 Task: Open Card Non-Functional Requirements Elicitation in Board Employee Engagement Strategies to Workspace Job Analysis and Design and add a team member Softage.4@softage.net, a label Purple, a checklist Database Management, an attachment from your google drive, a color Purple and finally, add a card description 'Develop and launch new customer segmentation strategy for international markets' and a comment 'Let us make sure we have a clear understanding of the timeline and deadlines for this task, ensuring that we can deliver on time.'. Add a start date 'Jan 04, 1900' with a due date 'Jan 11, 1900'
Action: Mouse moved to (37, 250)
Screenshot: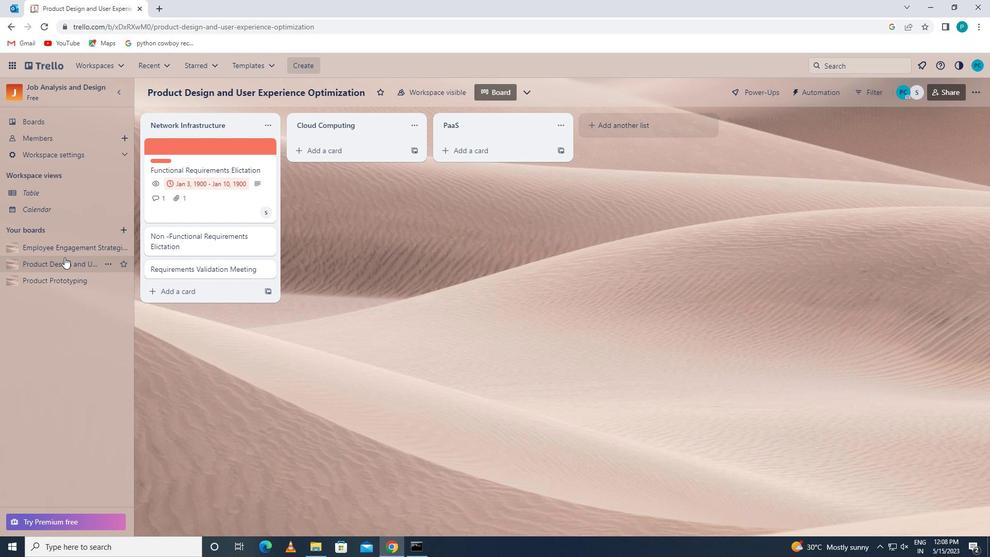 
Action: Mouse pressed left at (37, 250)
Screenshot: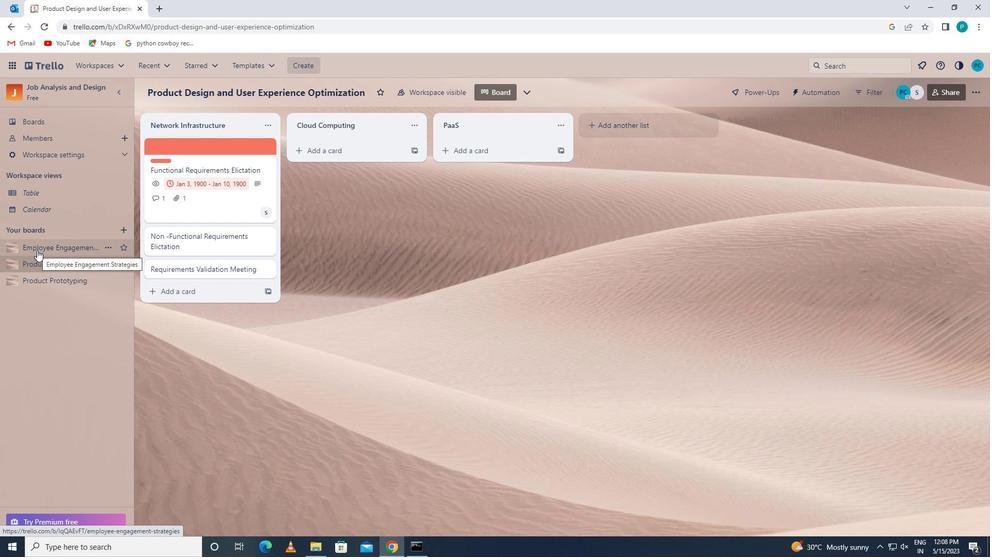 
Action: Mouse moved to (168, 240)
Screenshot: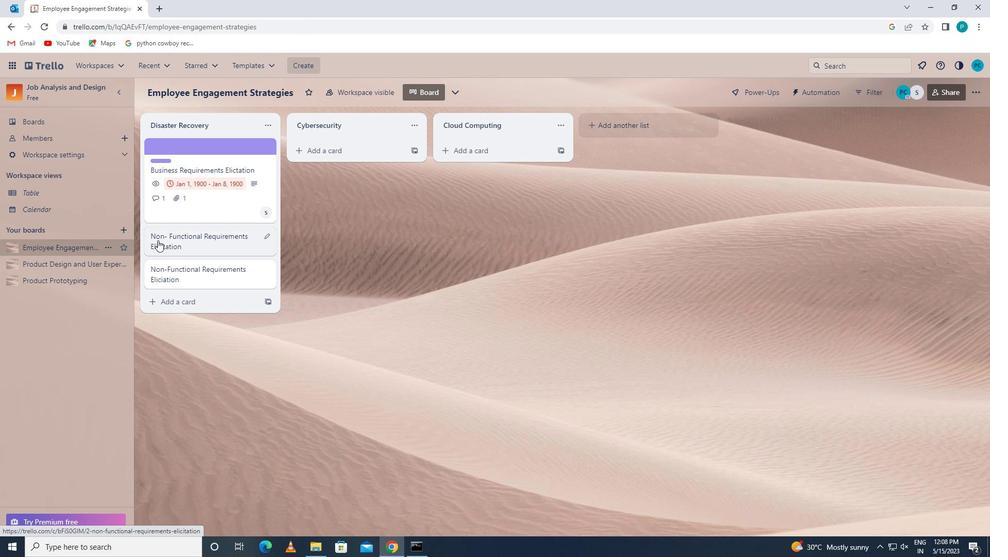 
Action: Mouse pressed left at (168, 240)
Screenshot: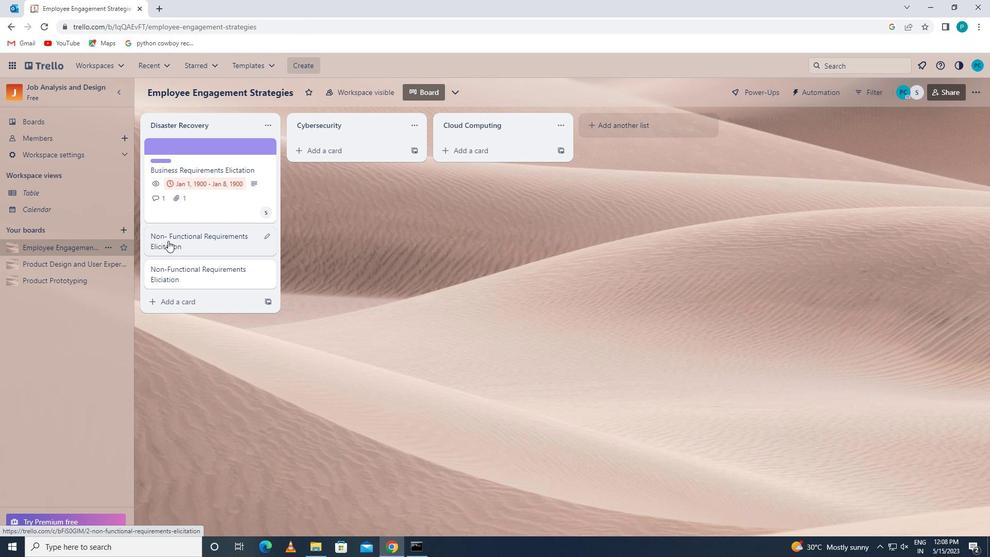 
Action: Mouse moved to (615, 181)
Screenshot: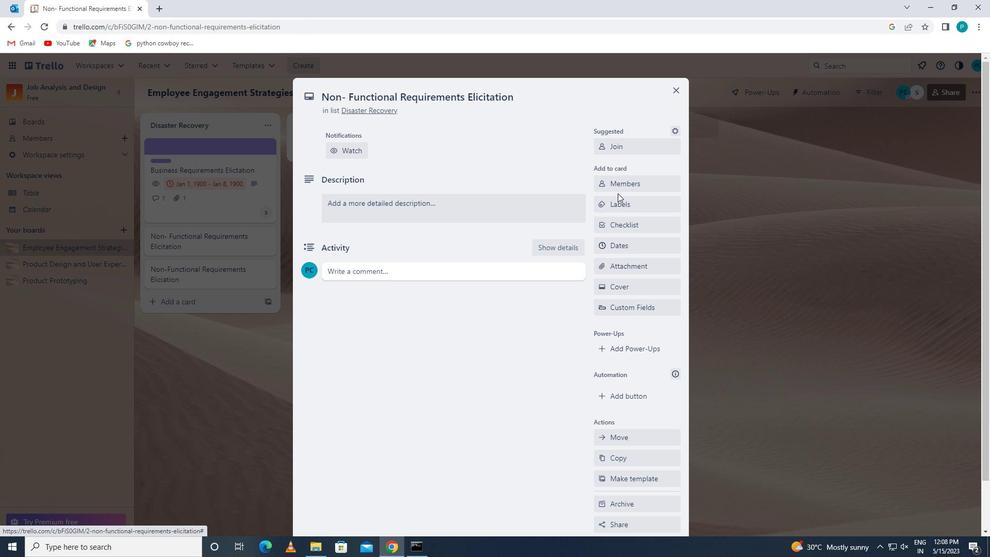 
Action: Mouse pressed left at (615, 181)
Screenshot: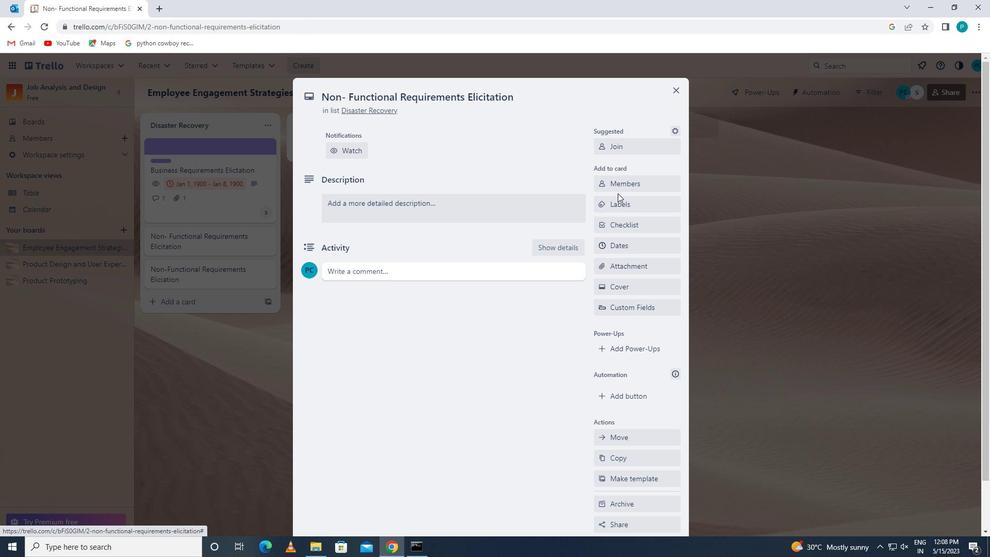 
Action: Key pressed <Key.caps_lock>s<Key.caps_lock>oftage.4
Screenshot: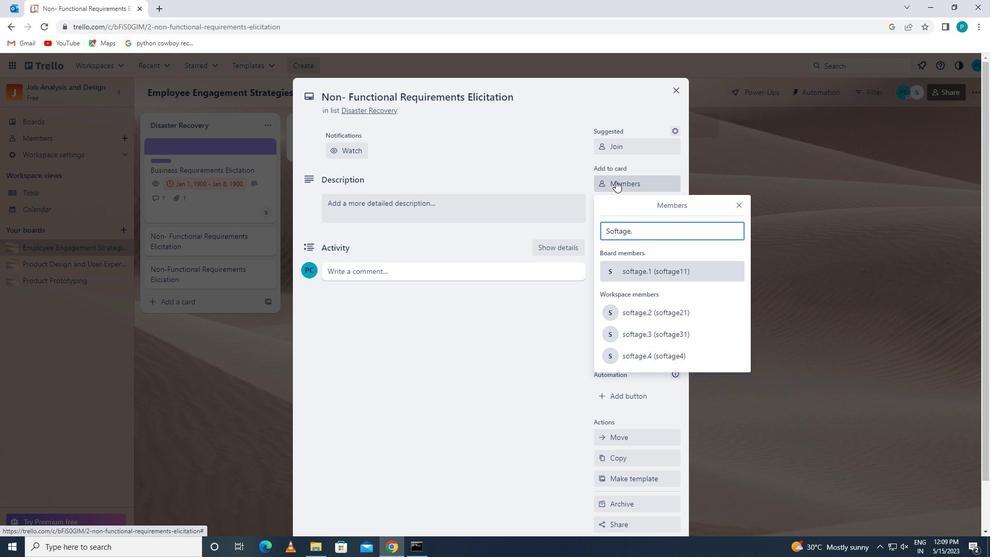 
Action: Mouse moved to (644, 324)
Screenshot: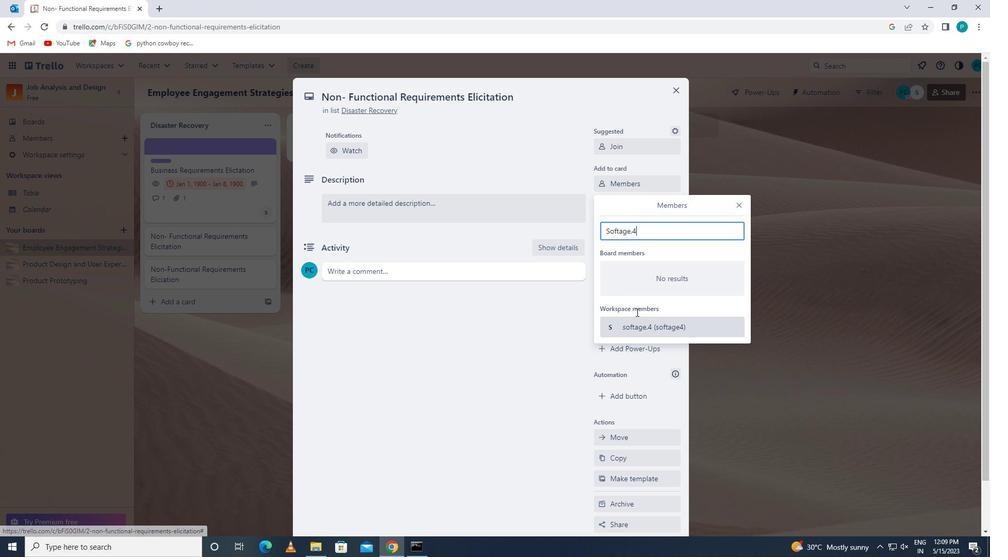 
Action: Mouse pressed left at (644, 324)
Screenshot: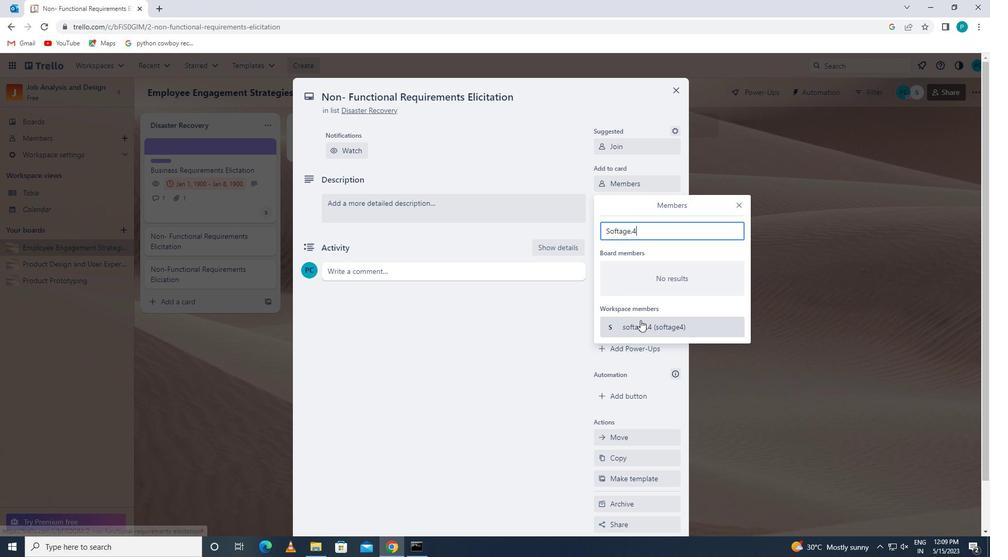 
Action: Mouse moved to (737, 204)
Screenshot: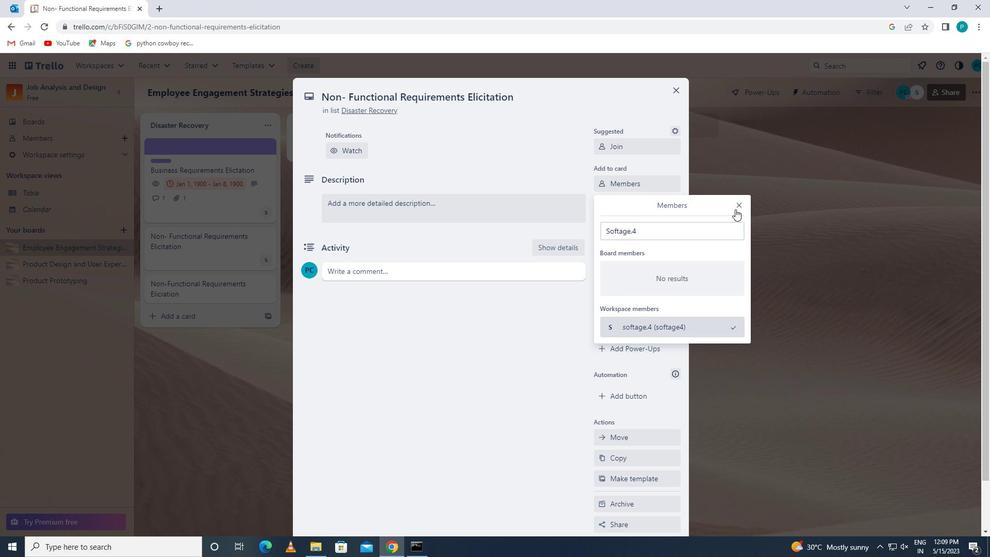 
Action: Mouse pressed left at (737, 204)
Screenshot: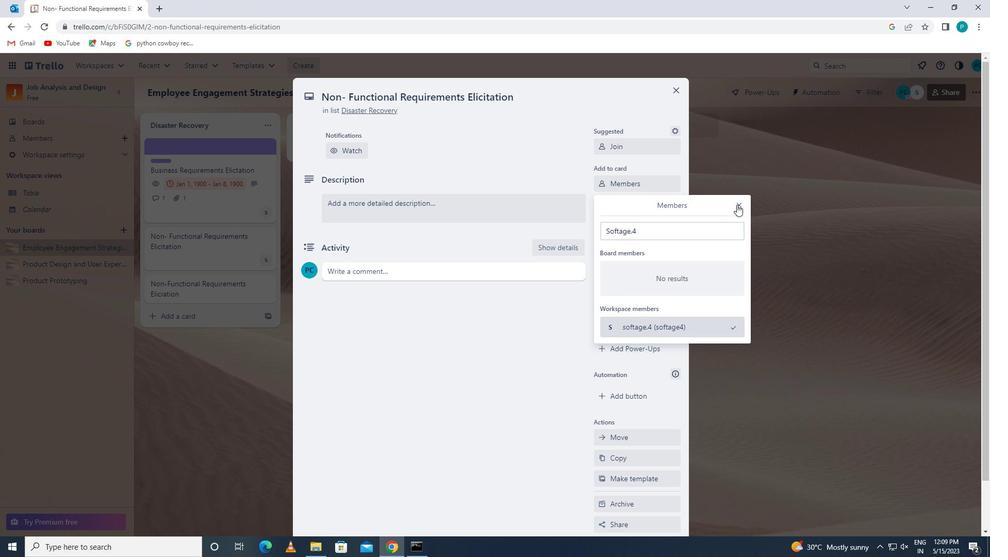 
Action: Mouse moved to (624, 197)
Screenshot: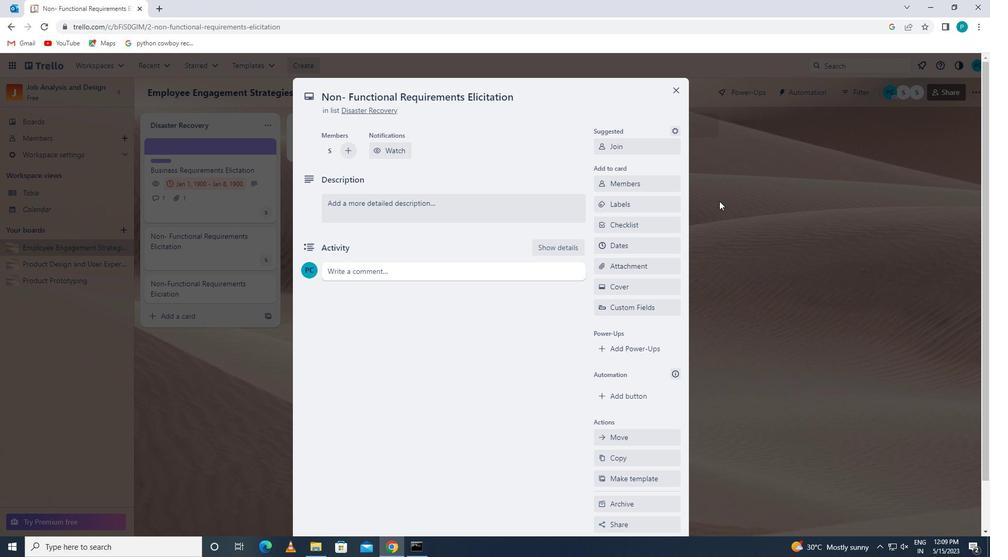 
Action: Mouse pressed left at (624, 197)
Screenshot: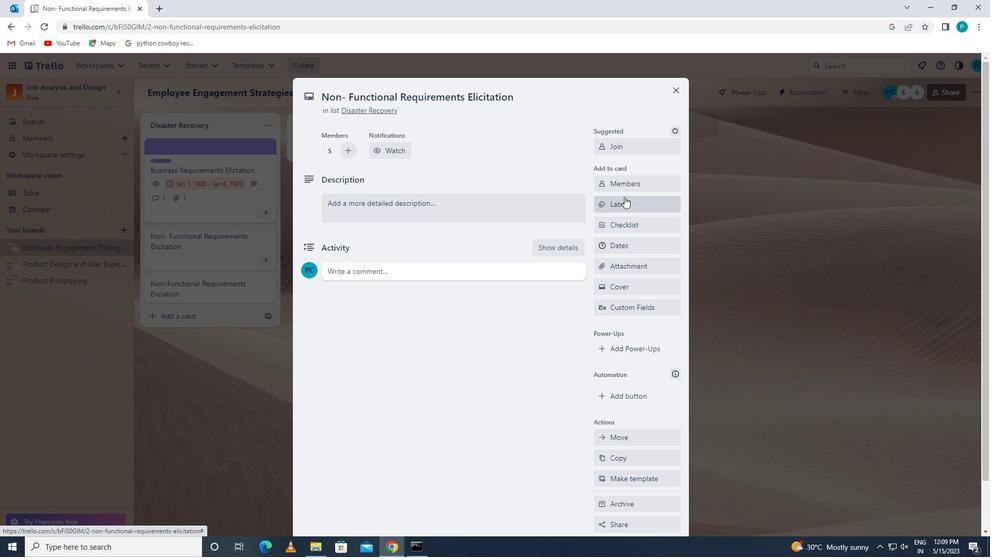 
Action: Mouse moved to (636, 403)
Screenshot: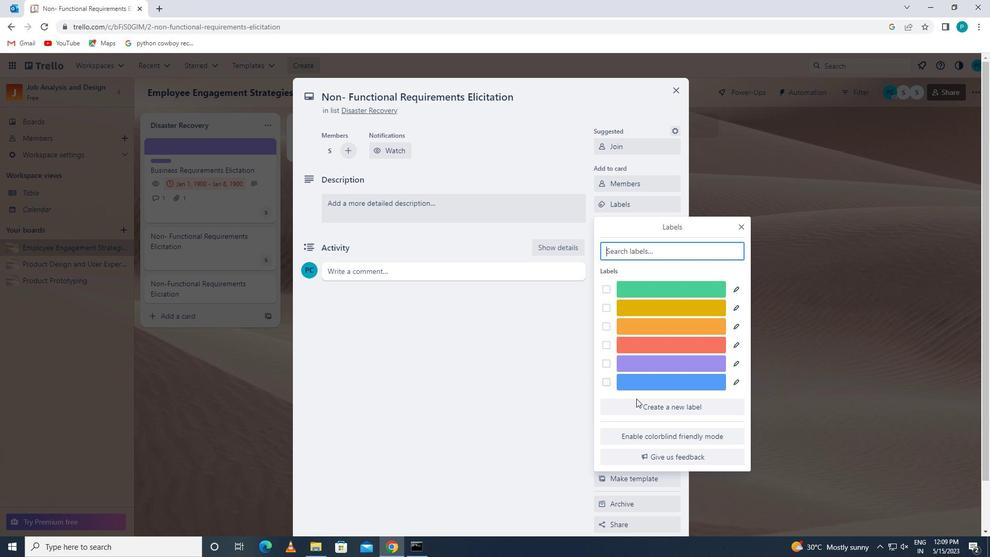 
Action: Mouse pressed left at (636, 403)
Screenshot: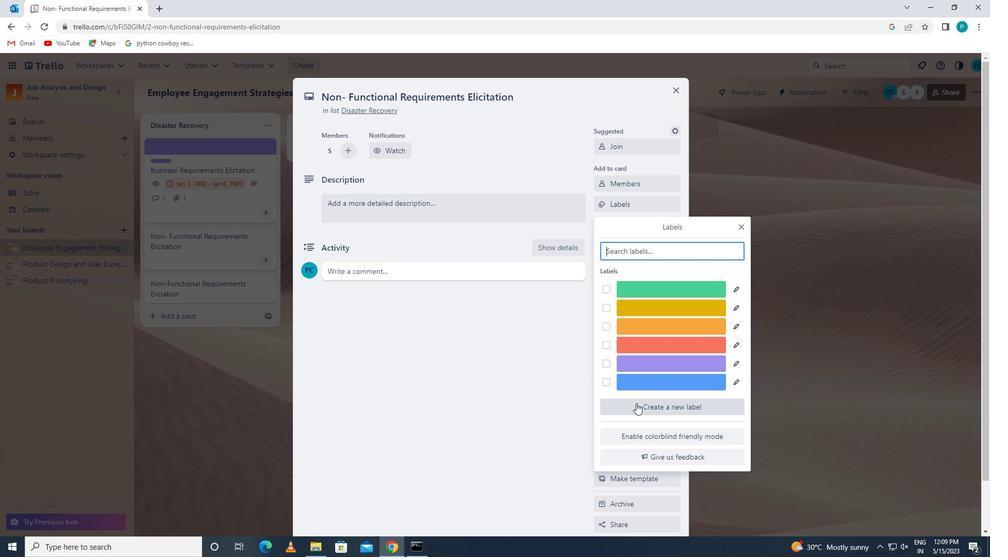 
Action: Mouse moved to (724, 378)
Screenshot: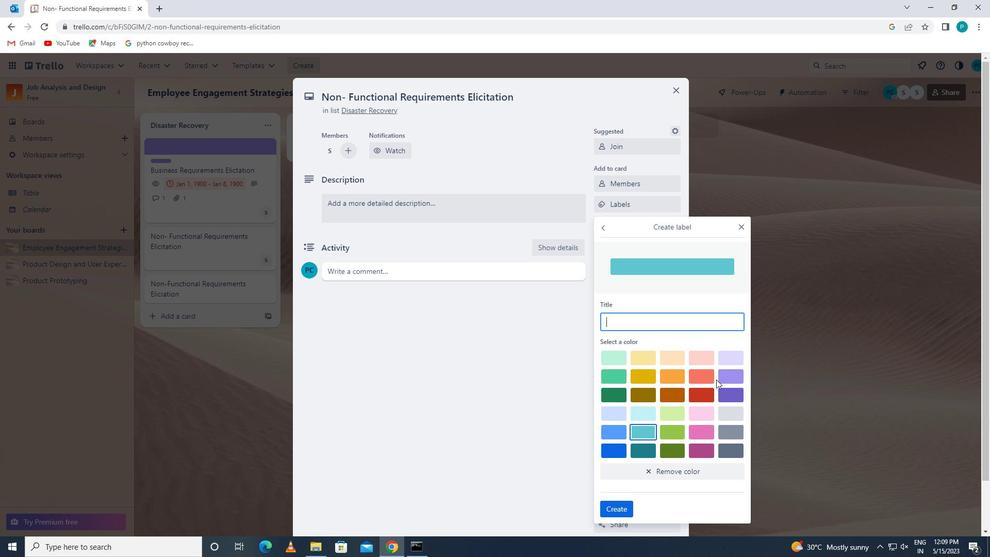
Action: Mouse pressed left at (724, 378)
Screenshot: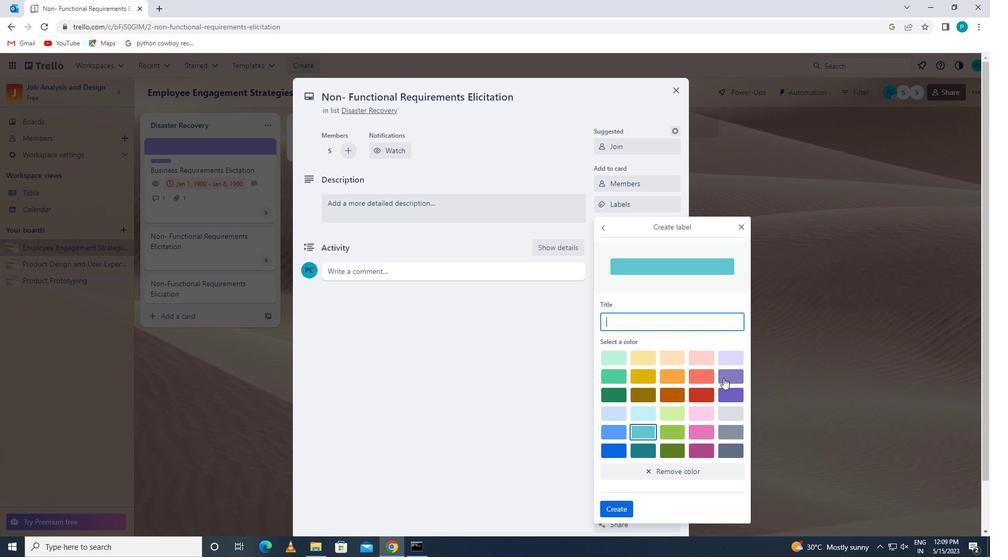 
Action: Mouse moved to (620, 510)
Screenshot: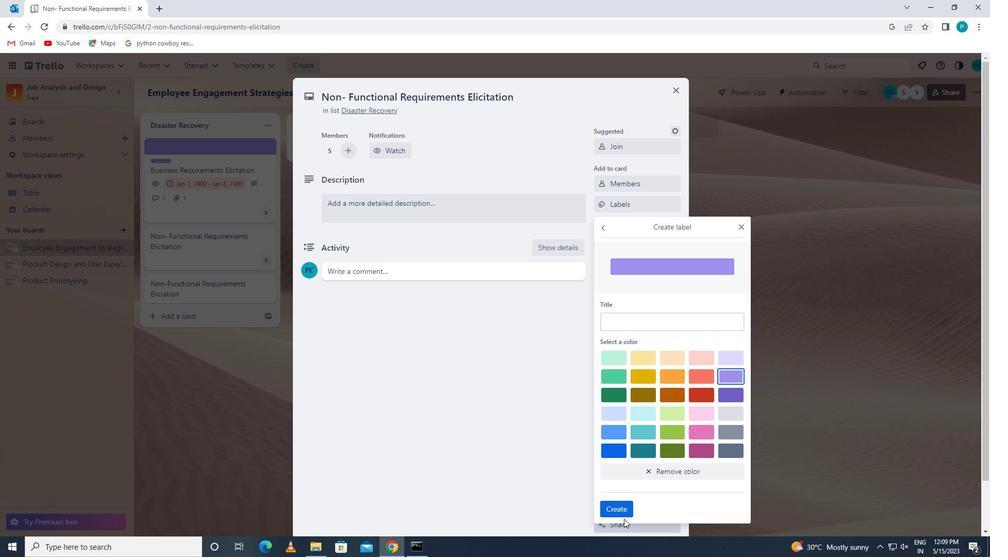 
Action: Mouse pressed left at (620, 510)
Screenshot: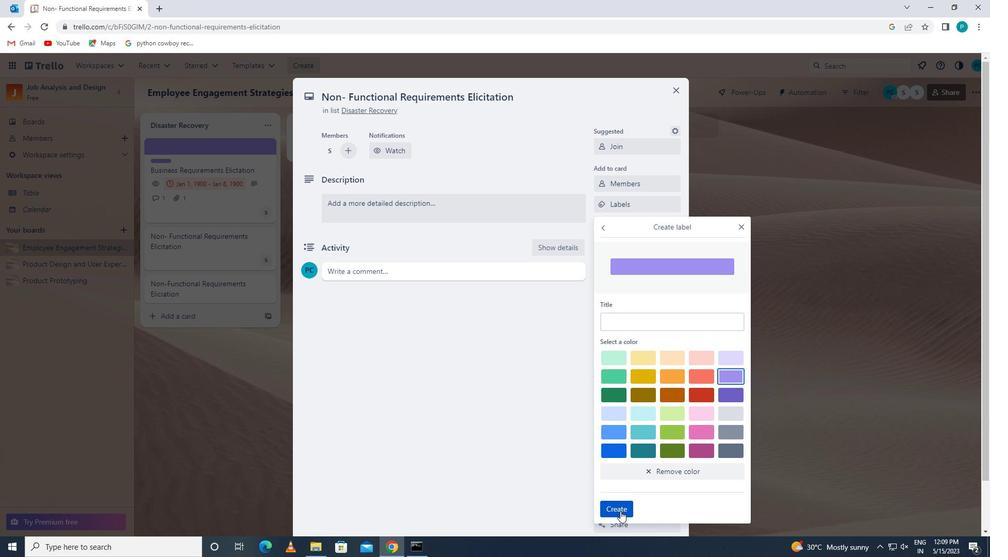 
Action: Mouse moved to (742, 225)
Screenshot: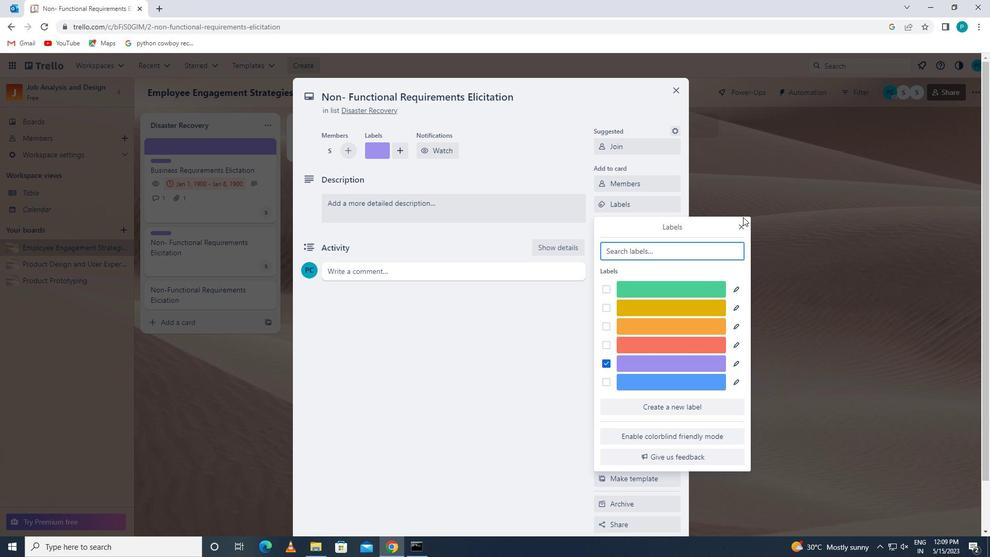 
Action: Mouse pressed left at (742, 225)
Screenshot: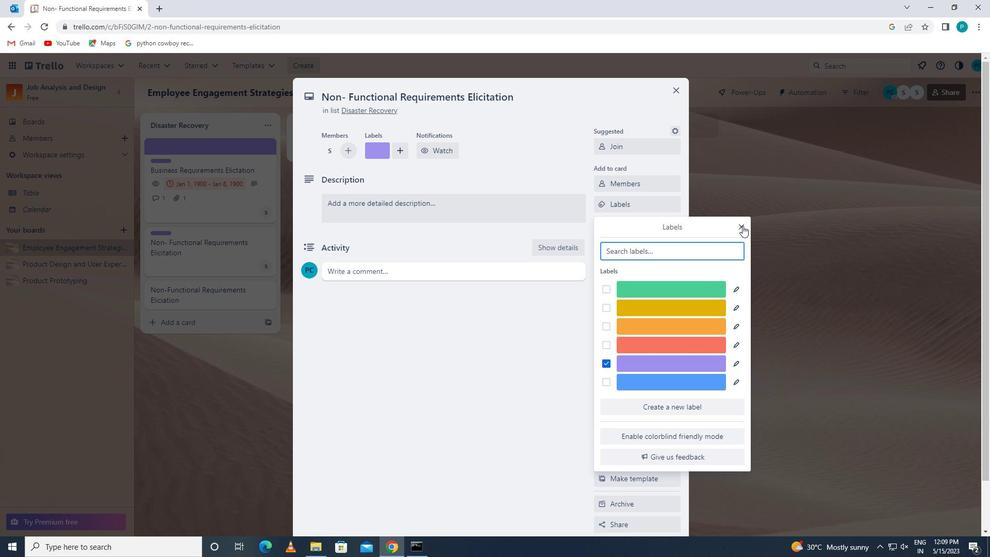 
Action: Mouse moved to (659, 221)
Screenshot: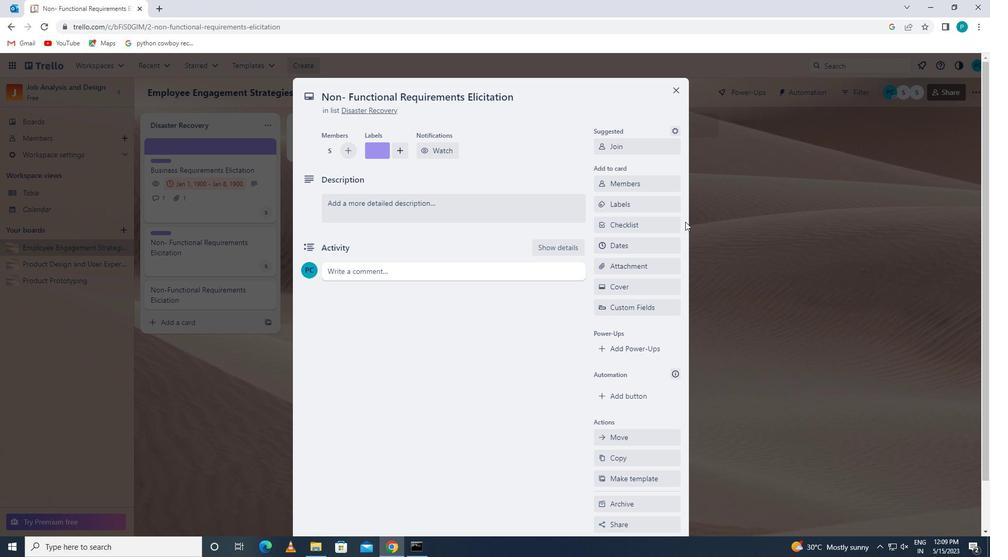 
Action: Mouse pressed left at (659, 221)
Screenshot: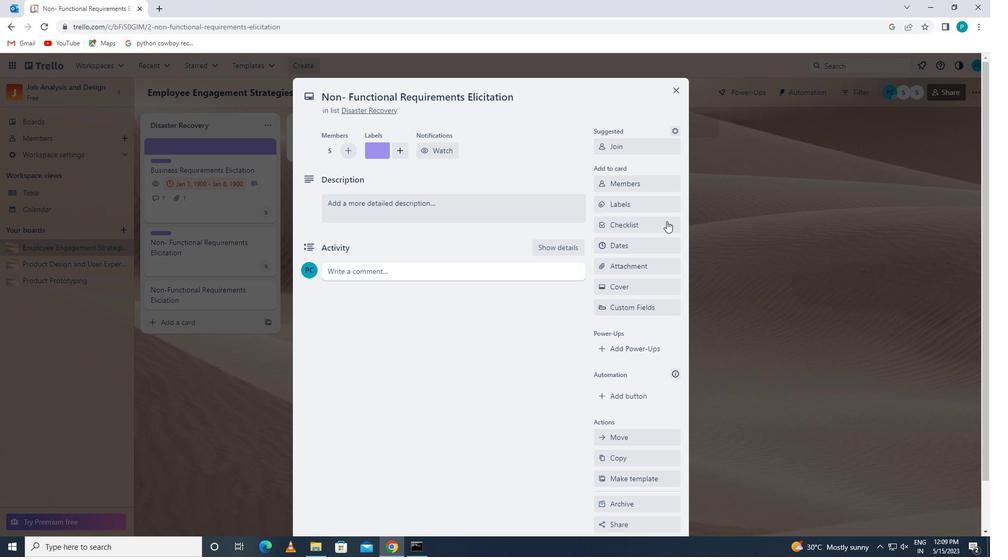 
Action: Key pressed <Key.caps_lock>v<Key.backspace>d<Key.caps_lock>atabase<Key.space><Key.caps_lock>m<Key.caps_lock>an
Screenshot: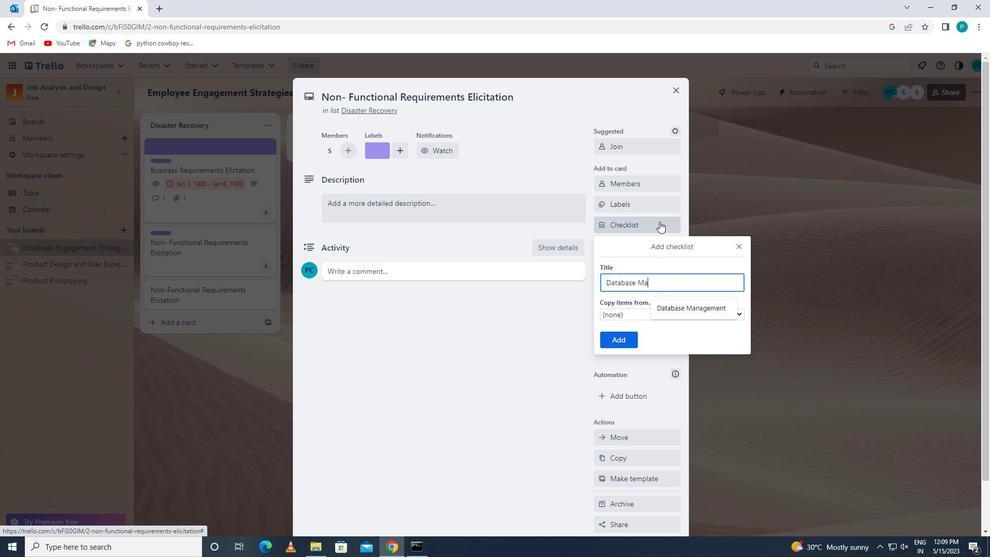 
Action: Mouse moved to (669, 309)
Screenshot: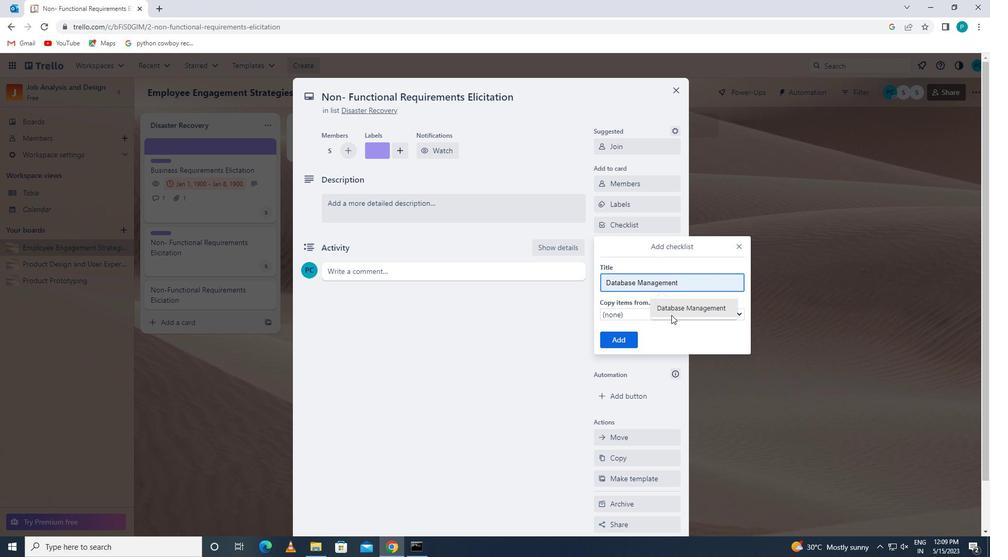 
Action: Mouse pressed left at (669, 309)
Screenshot: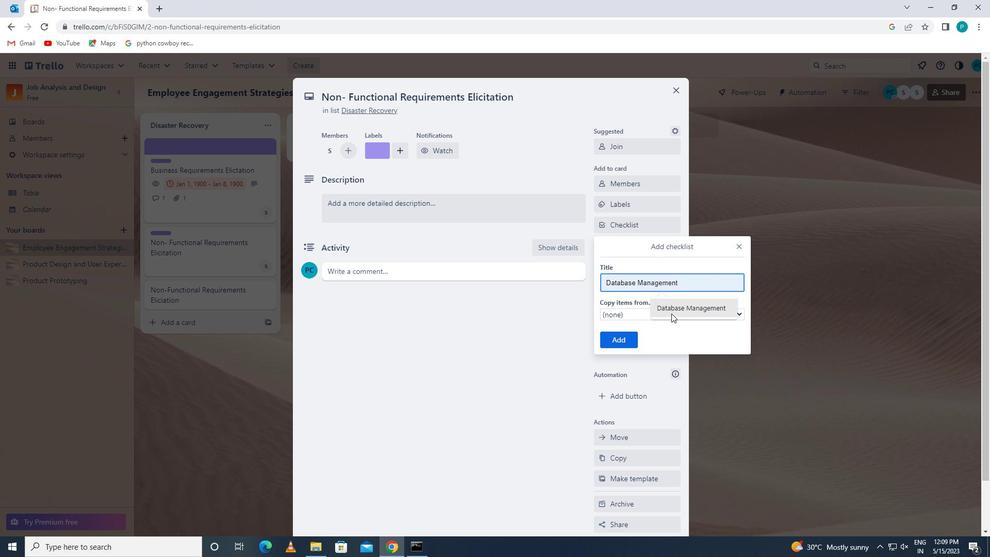 
Action: Mouse moved to (624, 337)
Screenshot: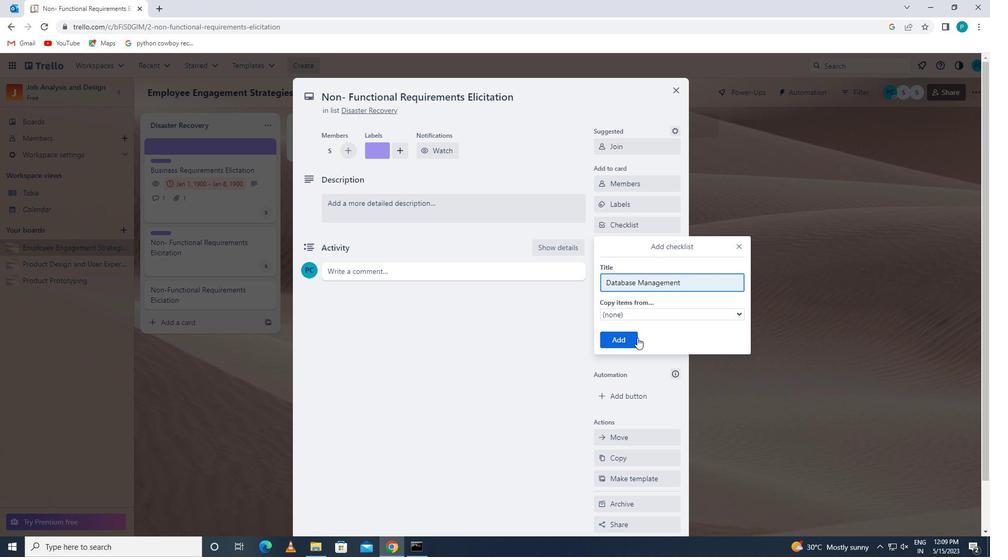 
Action: Mouse pressed left at (624, 337)
Screenshot: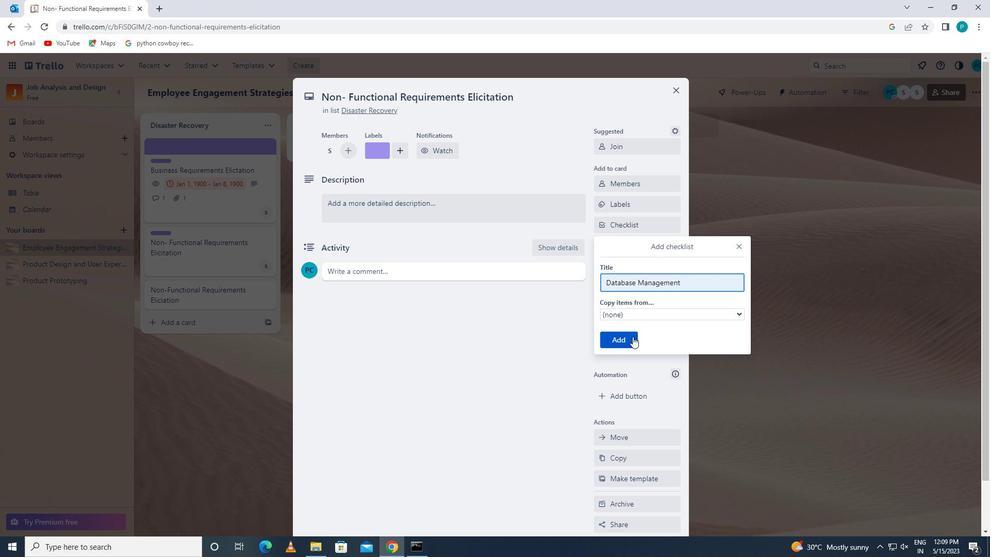 
Action: Mouse moved to (617, 272)
Screenshot: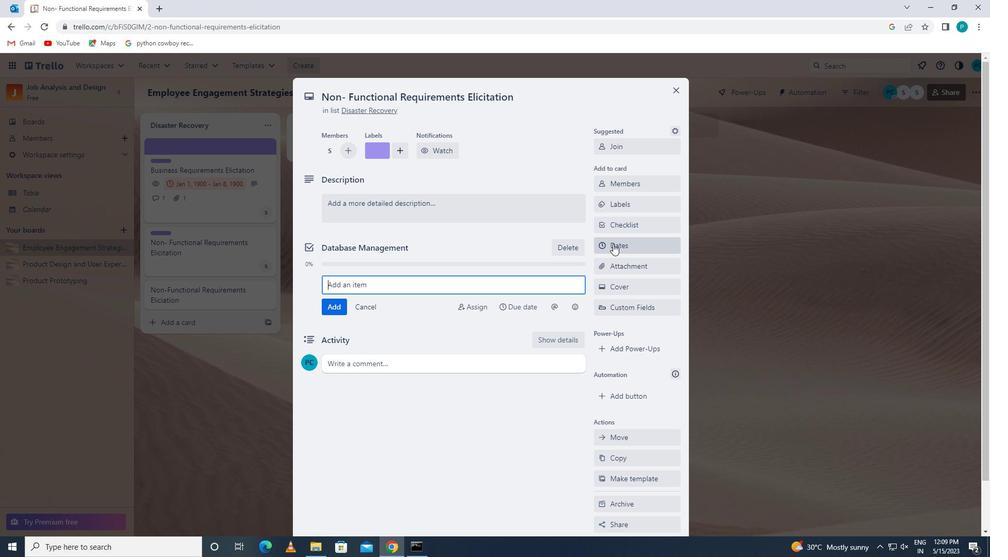 
Action: Mouse pressed left at (617, 272)
Screenshot: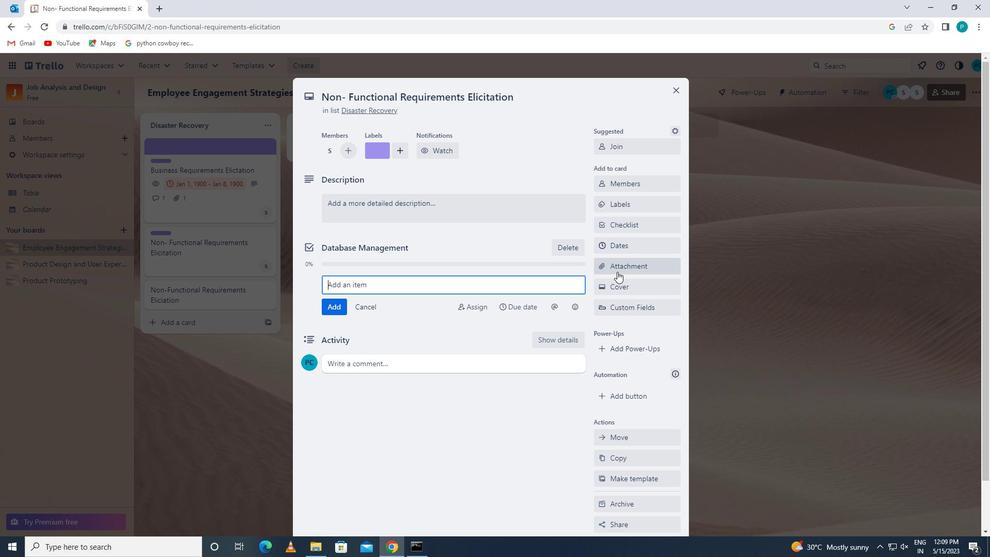 
Action: Mouse moved to (631, 341)
Screenshot: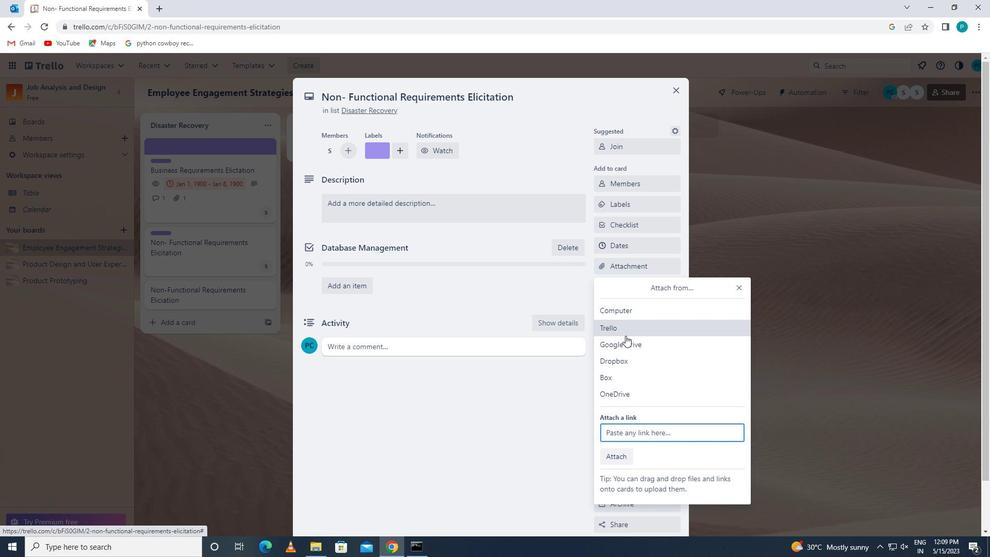 
Action: Mouse pressed left at (631, 341)
Screenshot: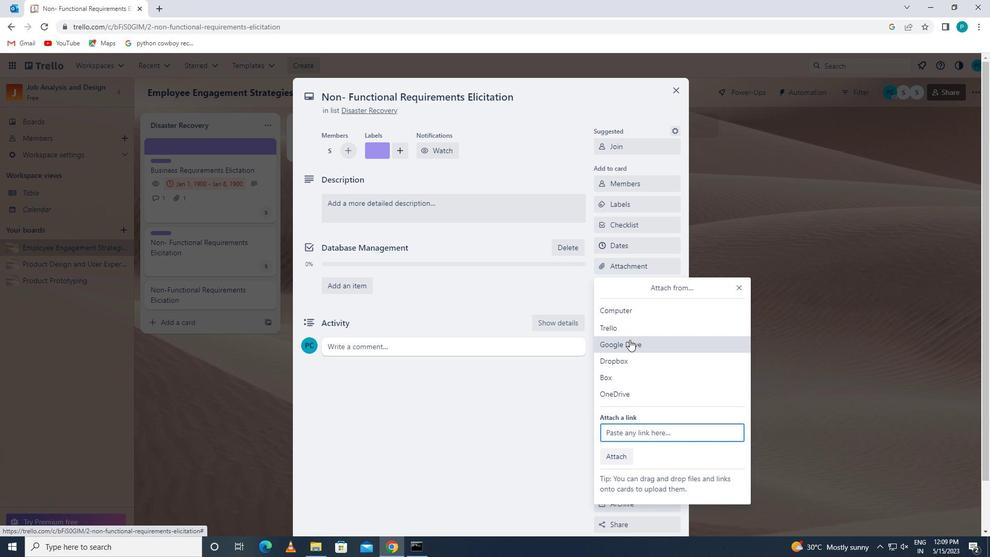 
Action: Mouse moved to (299, 288)
Screenshot: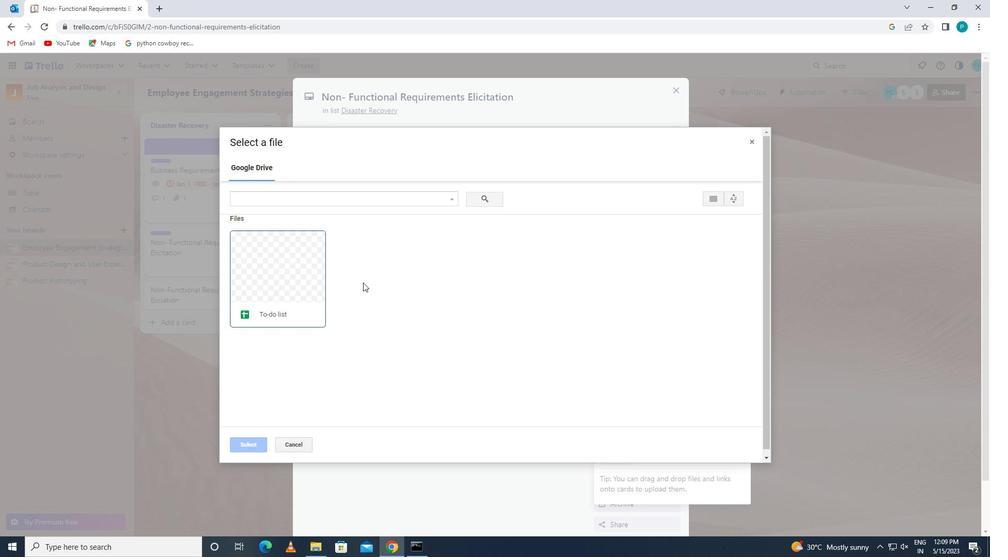 
Action: Mouse pressed left at (299, 288)
Screenshot: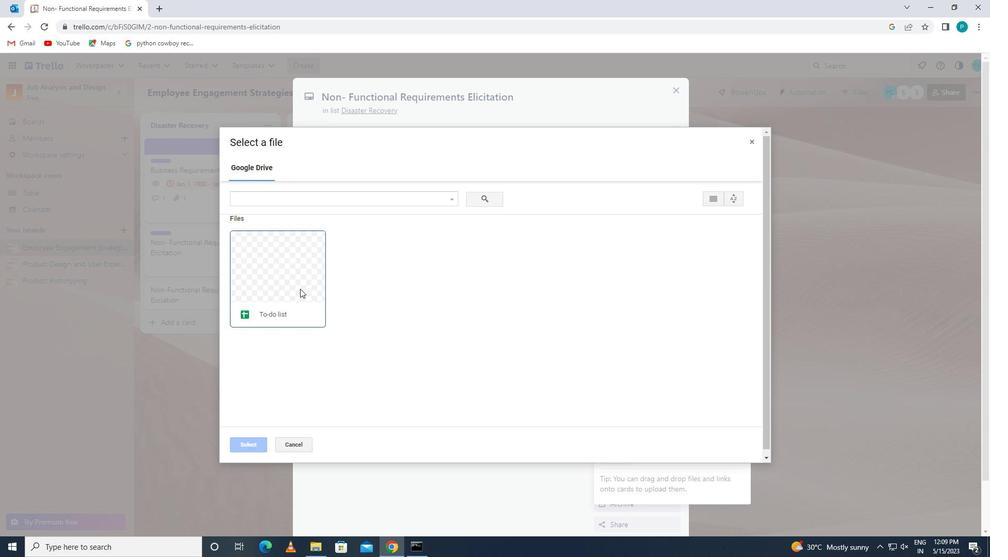 
Action: Mouse moved to (257, 442)
Screenshot: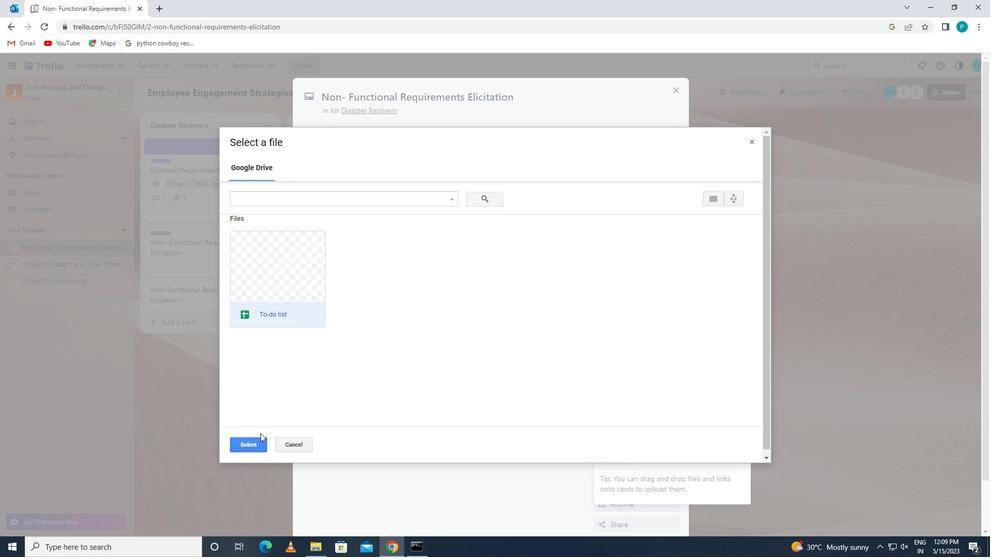 
Action: Mouse pressed left at (257, 442)
Screenshot: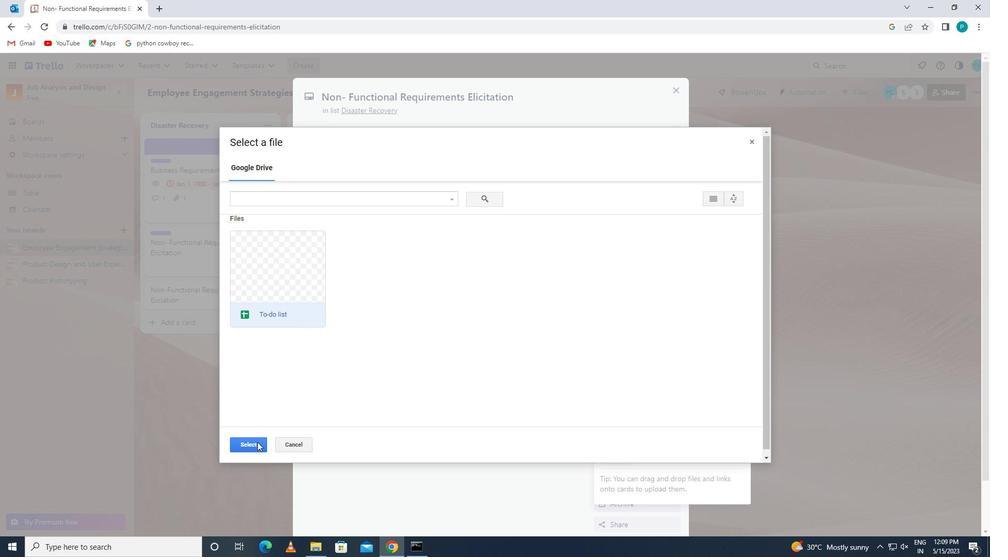 
Action: Mouse moved to (605, 283)
Screenshot: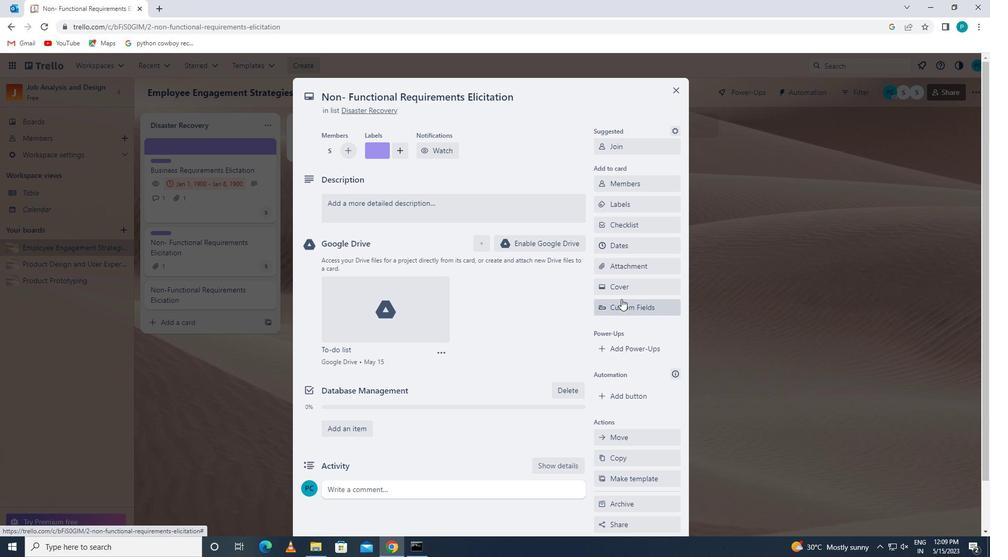 
Action: Mouse pressed left at (605, 283)
Screenshot: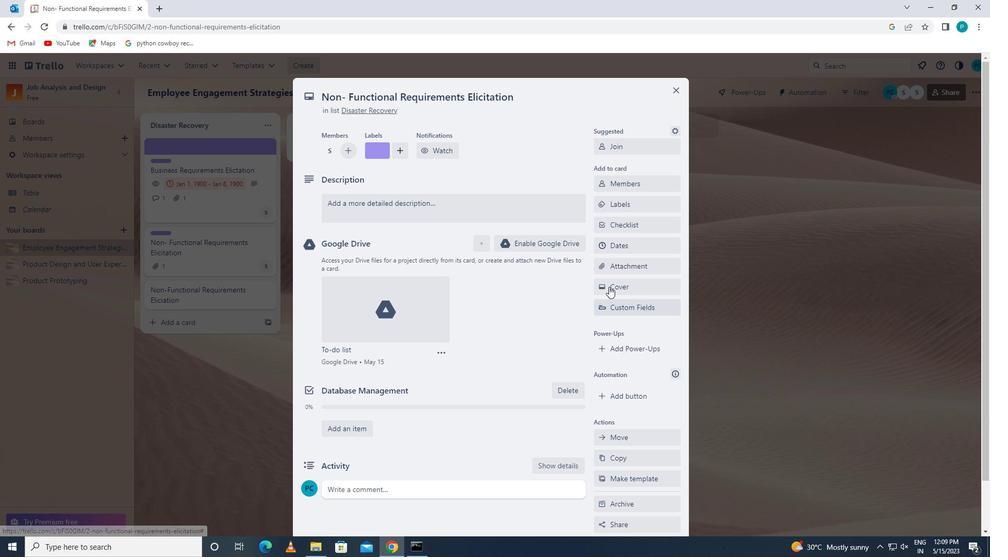 
Action: Mouse moved to (725, 327)
Screenshot: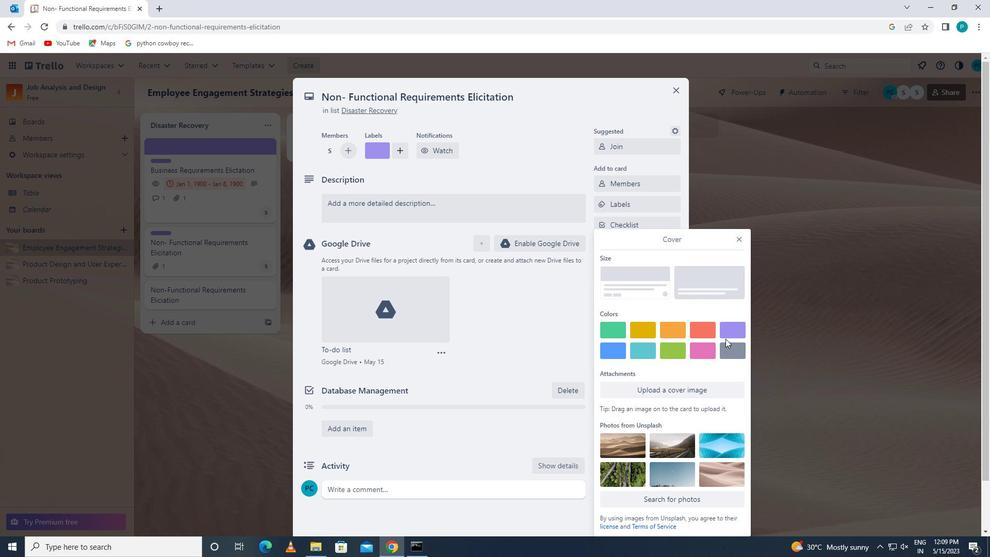 
Action: Mouse pressed left at (725, 327)
Screenshot: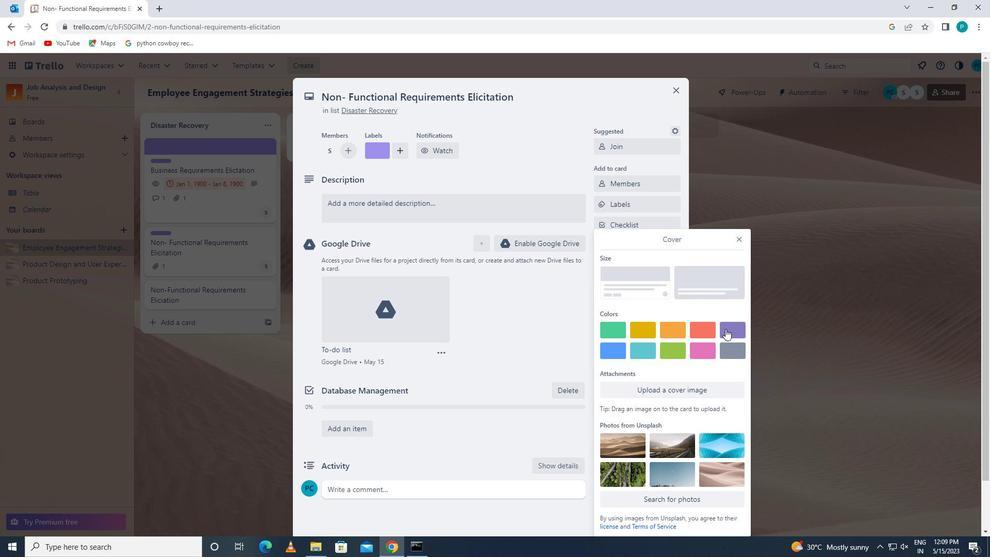 
Action: Mouse moved to (737, 216)
Screenshot: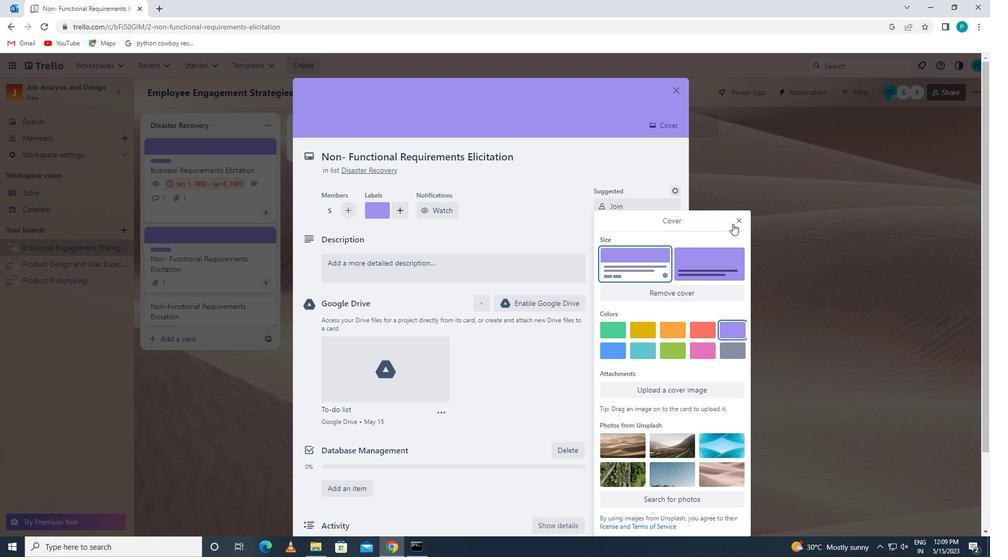 
Action: Mouse pressed left at (737, 216)
Screenshot: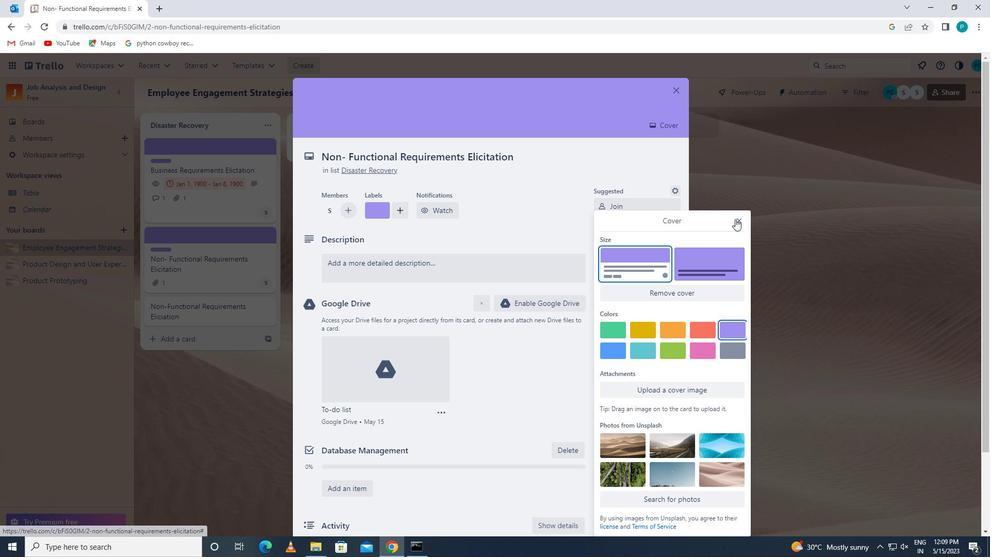 
Action: Mouse moved to (440, 269)
Screenshot: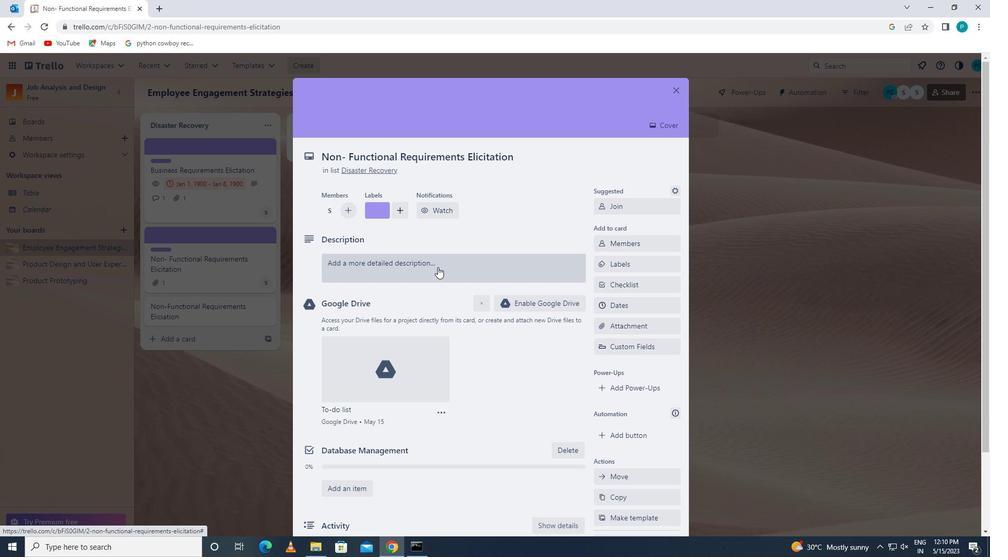 
Action: Mouse pressed left at (440, 269)
Screenshot: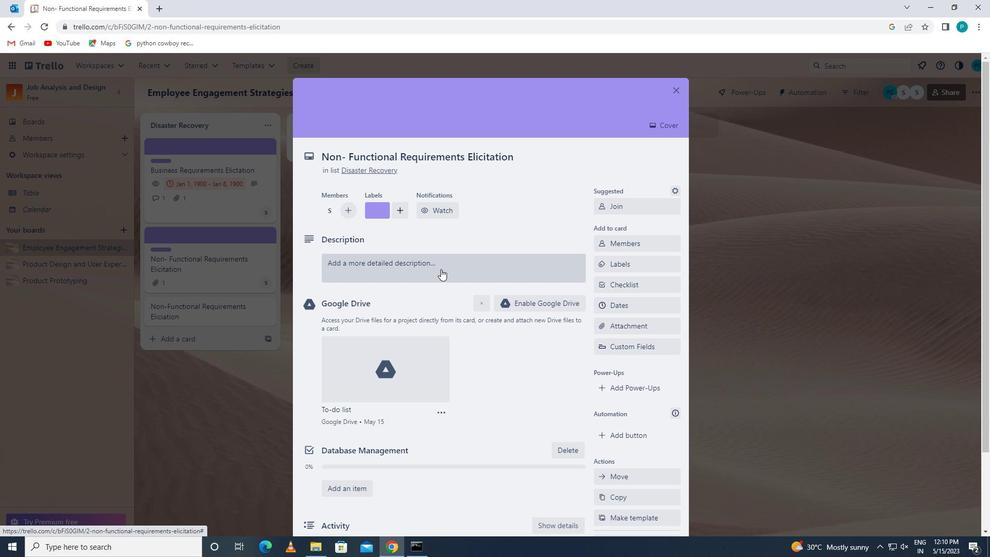 
Action: Key pressed <Key.caps_lock>d<Key.caps_lock>evelop<Key.space>and<Key.space>launch<Key.space>new<Key.space>x<Key.backspace>customer<Key.space>segmentation<Key.space>strategy<Key.space>for<Key.space>international<Key.space>markets
Screenshot: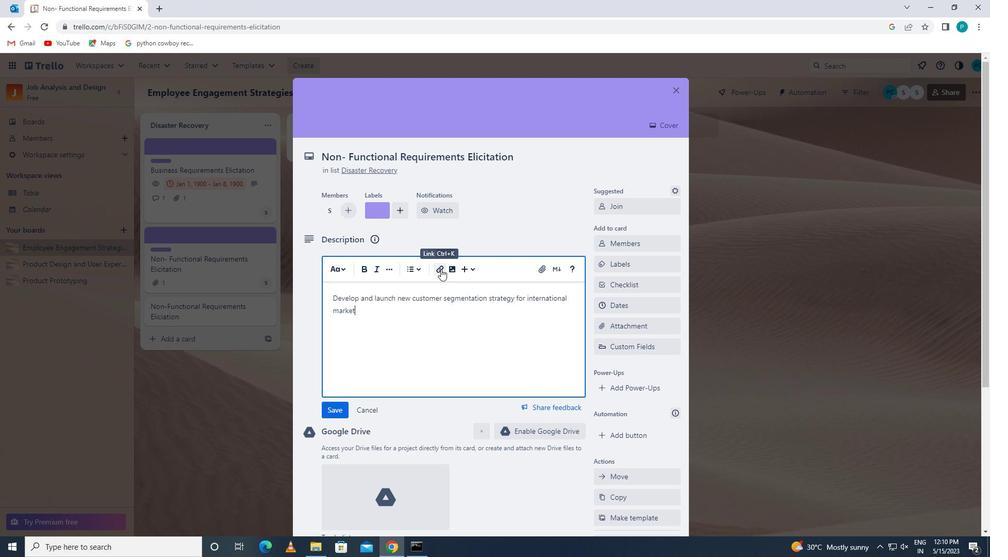 
Action: Mouse moved to (325, 404)
Screenshot: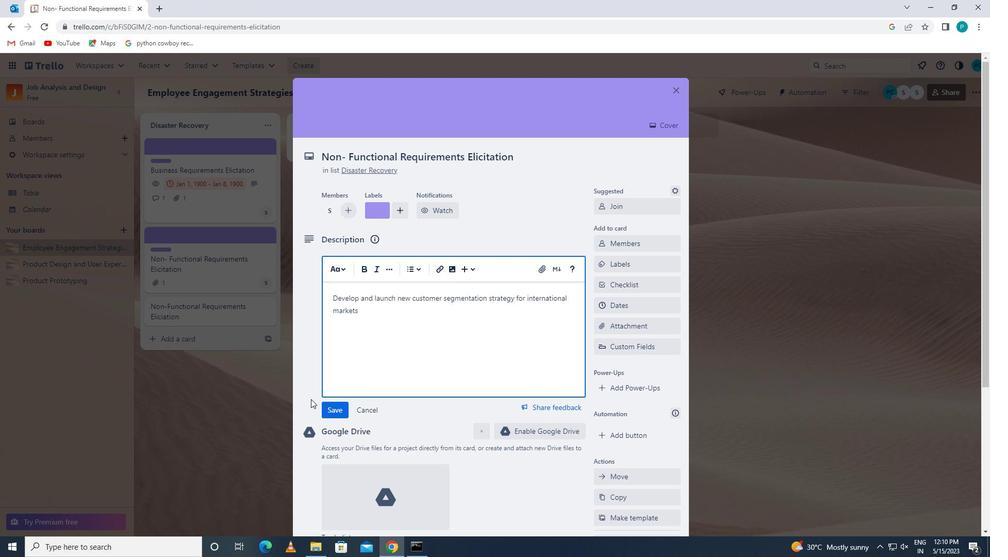 
Action: Mouse pressed left at (325, 404)
Screenshot: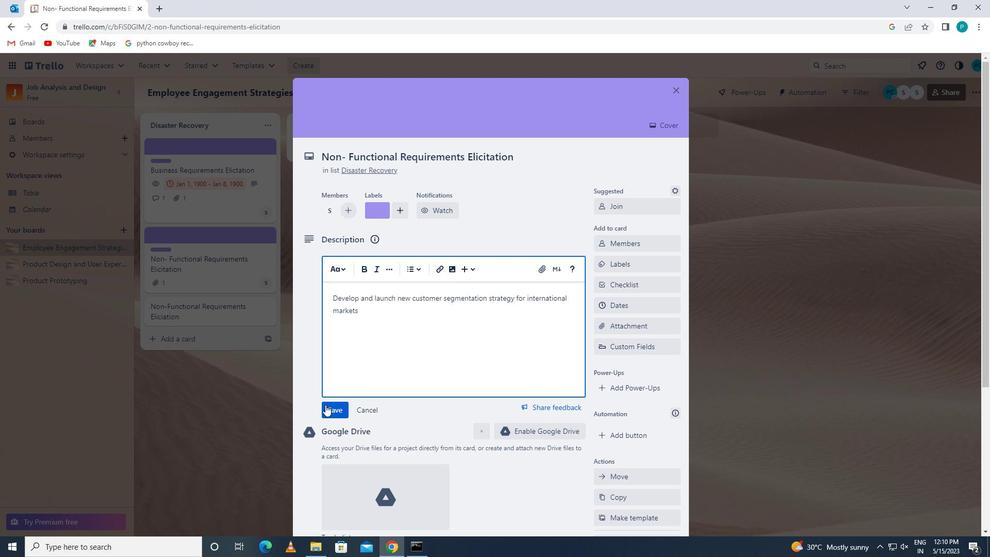 
Action: Mouse moved to (356, 429)
Screenshot: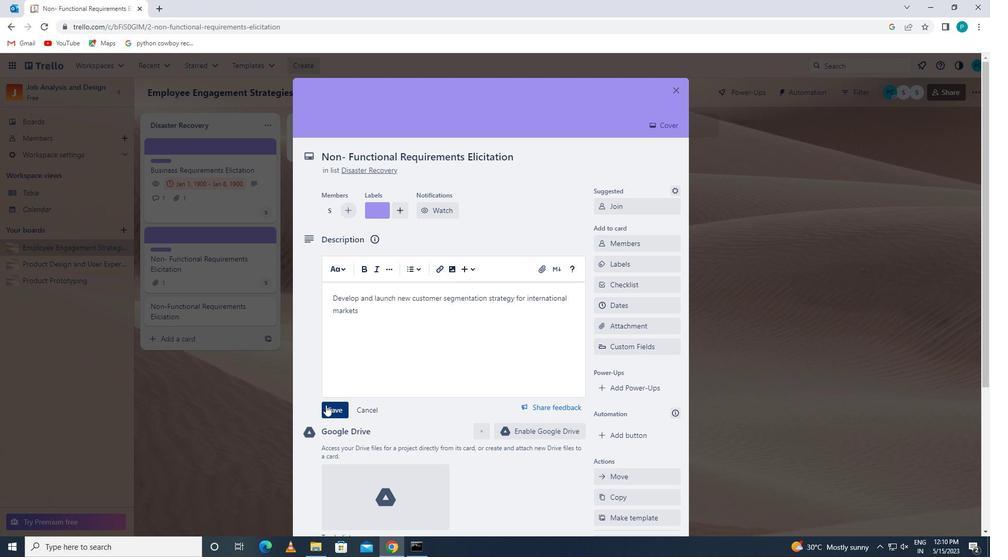 
Action: Mouse scrolled (356, 429) with delta (0, 0)
Screenshot: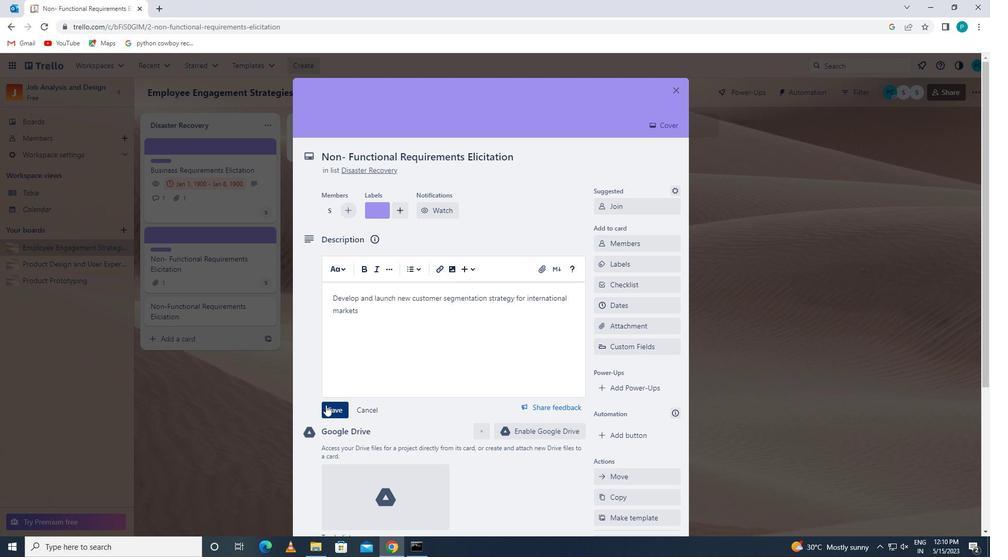 
Action: Mouse moved to (358, 433)
Screenshot: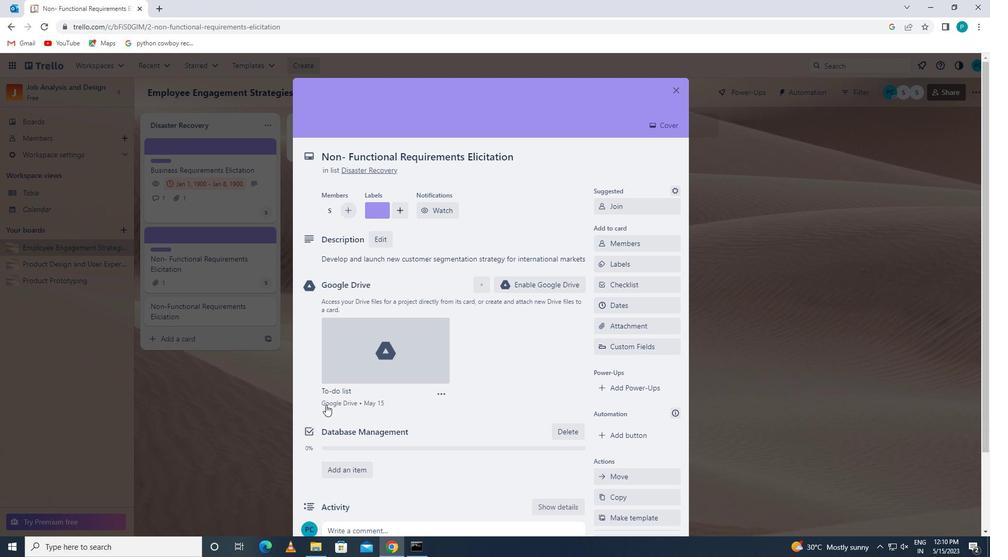 
Action: Mouse scrolled (358, 432) with delta (0, 0)
Screenshot: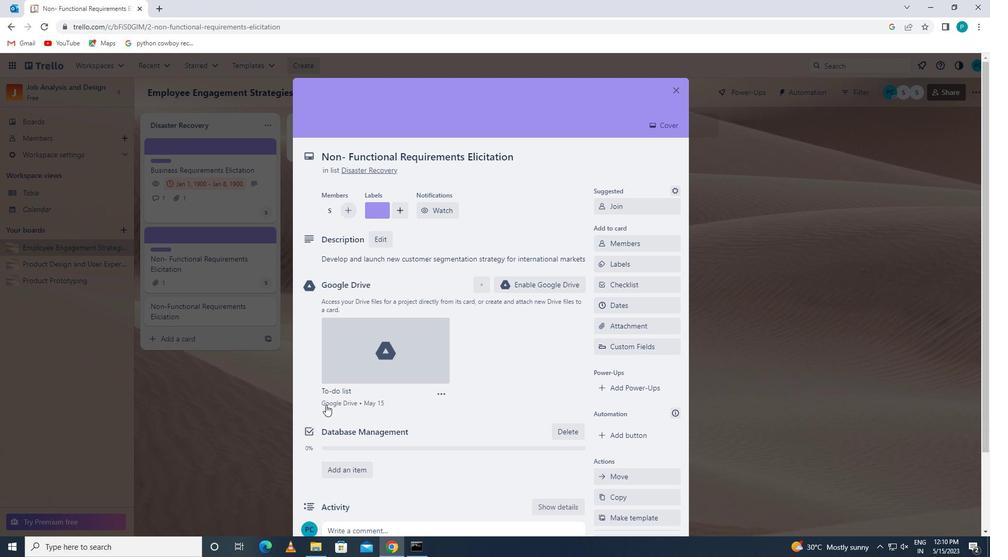 
Action: Mouse moved to (361, 436)
Screenshot: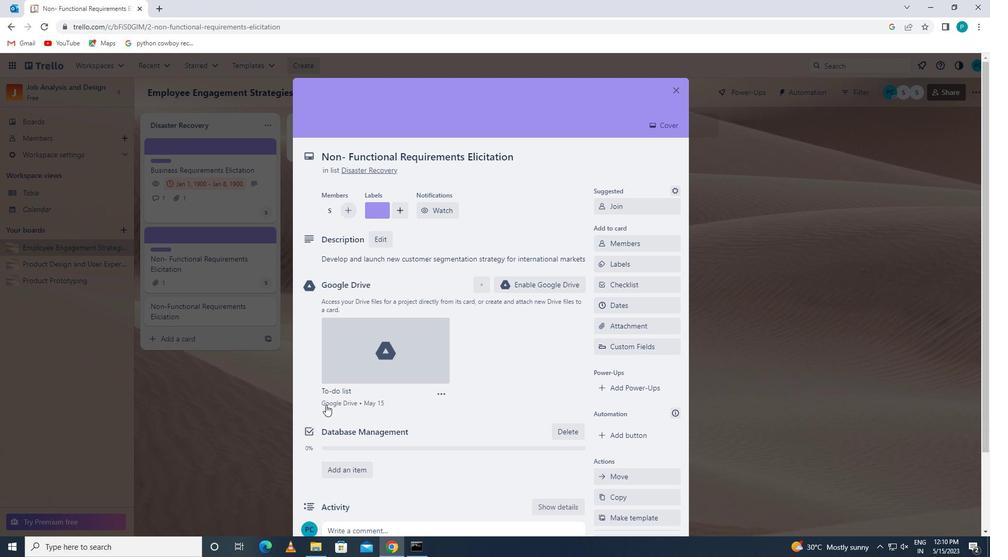 
Action: Mouse scrolled (361, 435) with delta (0, 0)
Screenshot: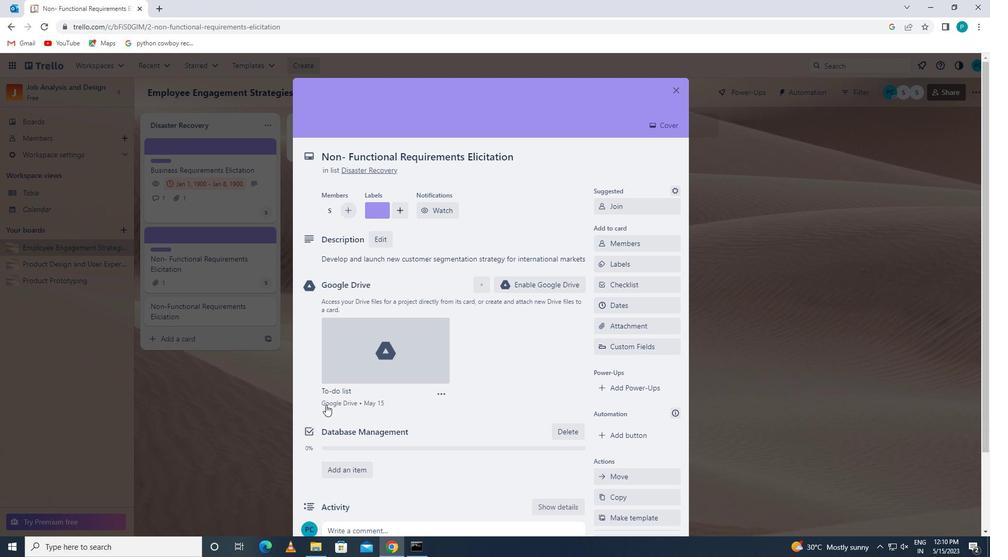 
Action: Mouse moved to (373, 445)
Screenshot: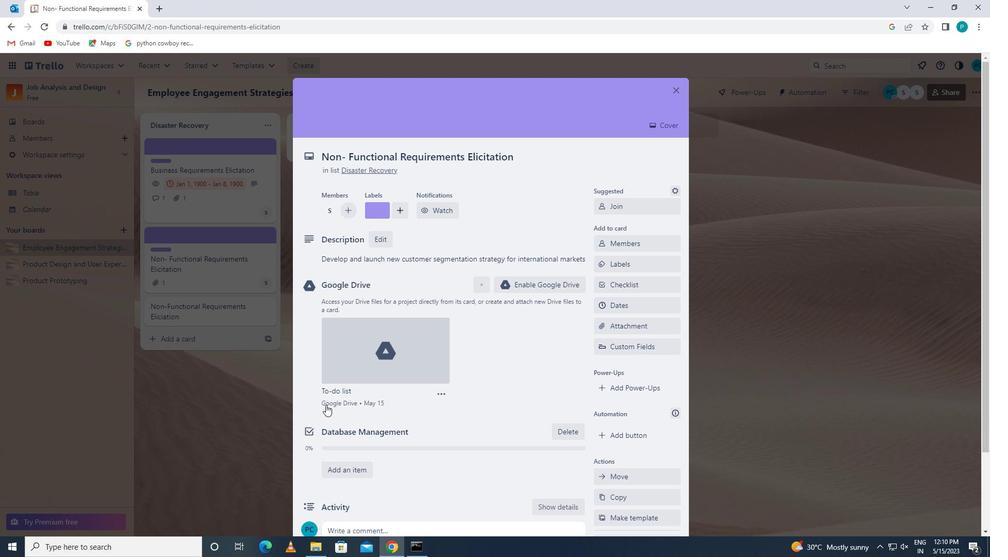 
Action: Mouse pressed left at (373, 445)
Screenshot: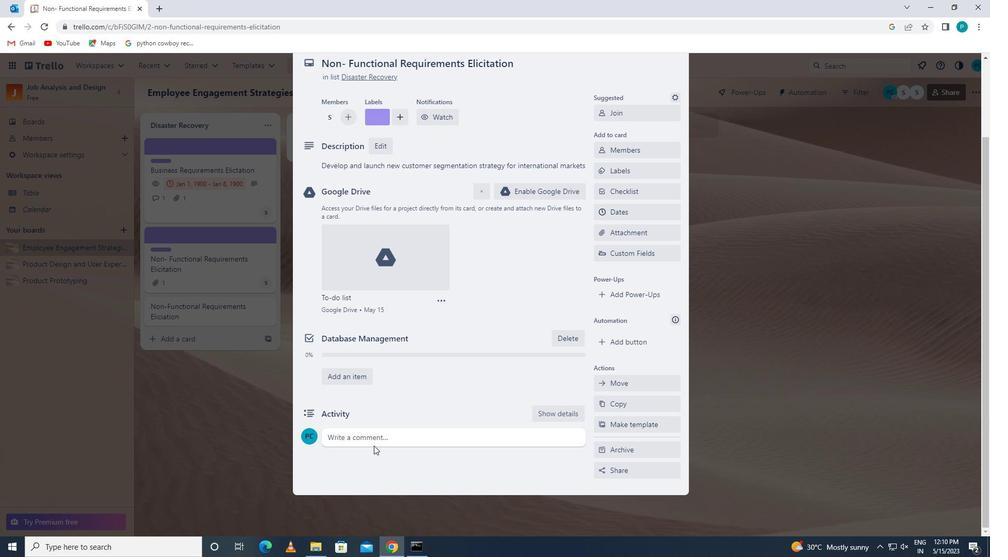 
Action: Key pressed <Key.caps_lock>l<Key.caps_lock>et<Key.space>us<Key.space>make<Key.space>sure<Key.space>we<Key.space>have<Key.space>a<Key.space>clear<Key.space>understanding<Key.space>of<Key.space>the<Key.space>time<Key.space><Key.backspace>line<Key.space>and<Key.space>deadlines<Key.space>for<Key.space>this<Key.space>task<Key.space>,ensuring<Key.space>that<Key.space>we<Key.space>can<Key.space>deliver<Key.space>on<Key.space>time
Screenshot: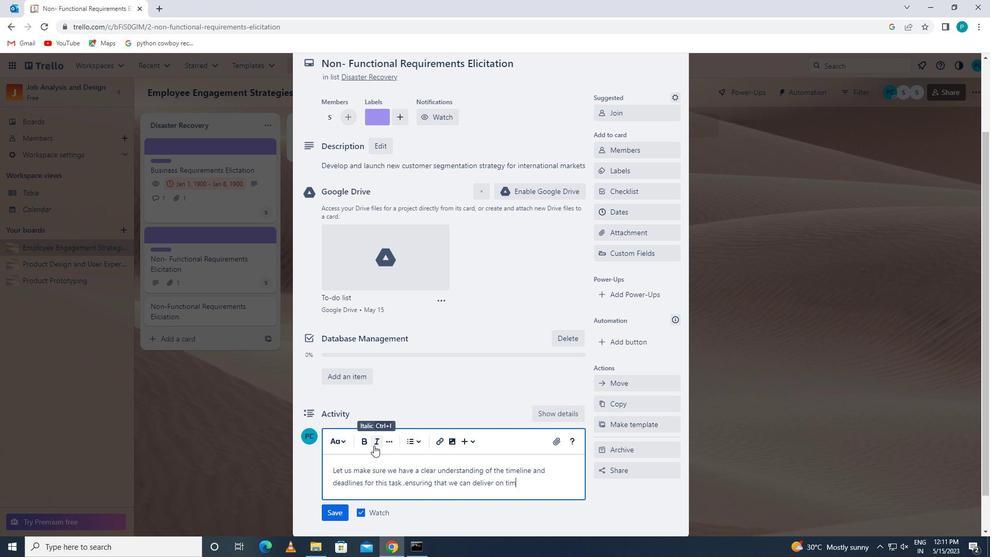 
Action: Mouse moved to (339, 510)
Screenshot: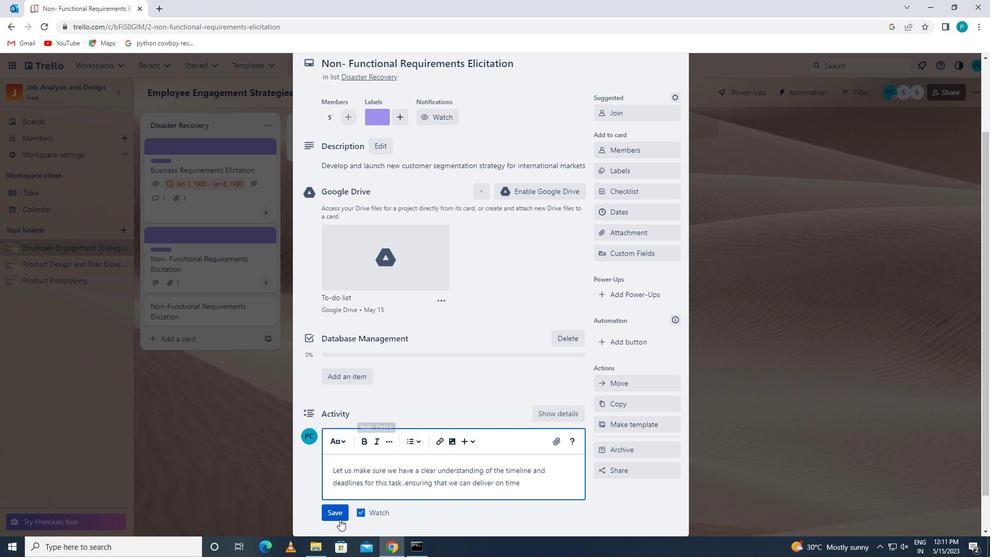 
Action: Mouse pressed left at (339, 510)
Screenshot: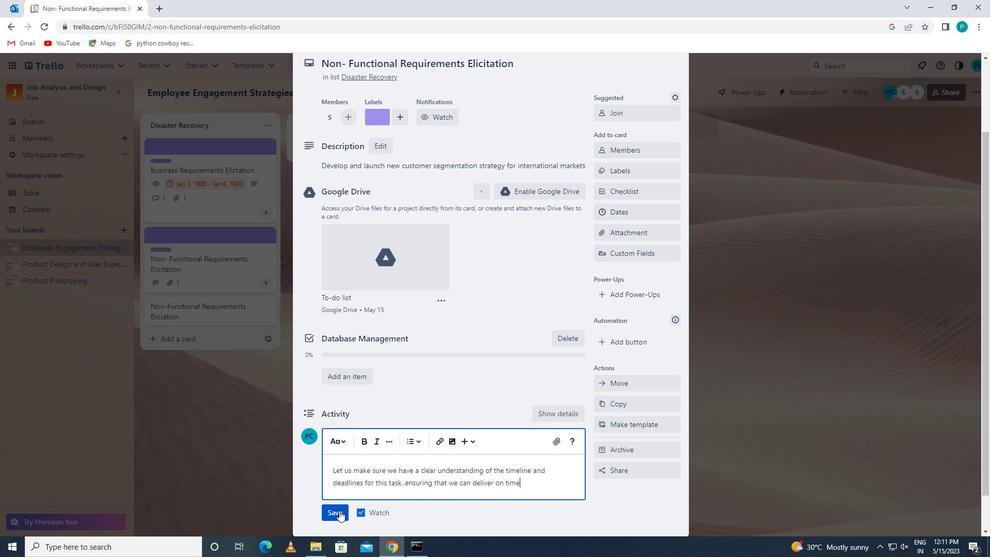 
Action: Mouse moved to (670, 210)
Screenshot: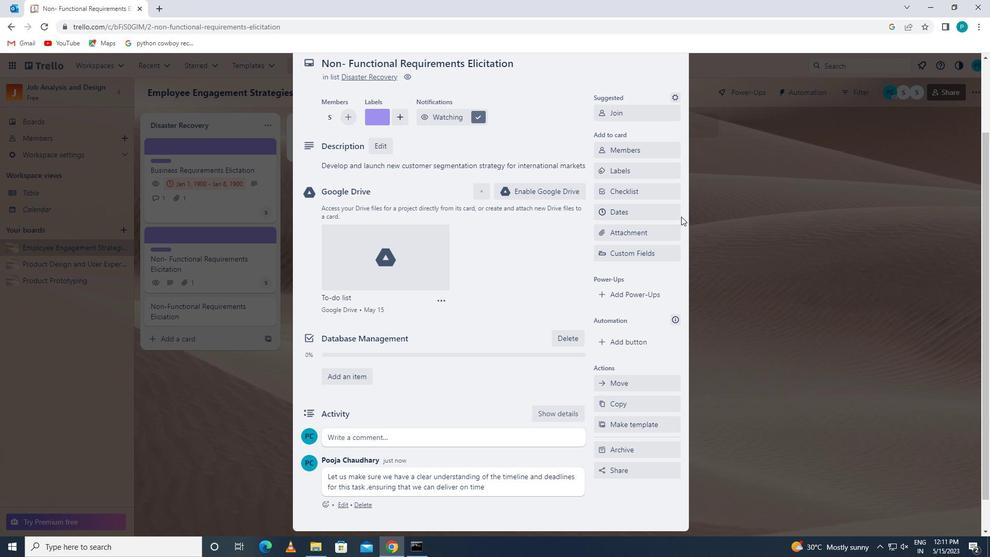 
Action: Mouse pressed left at (670, 210)
Screenshot: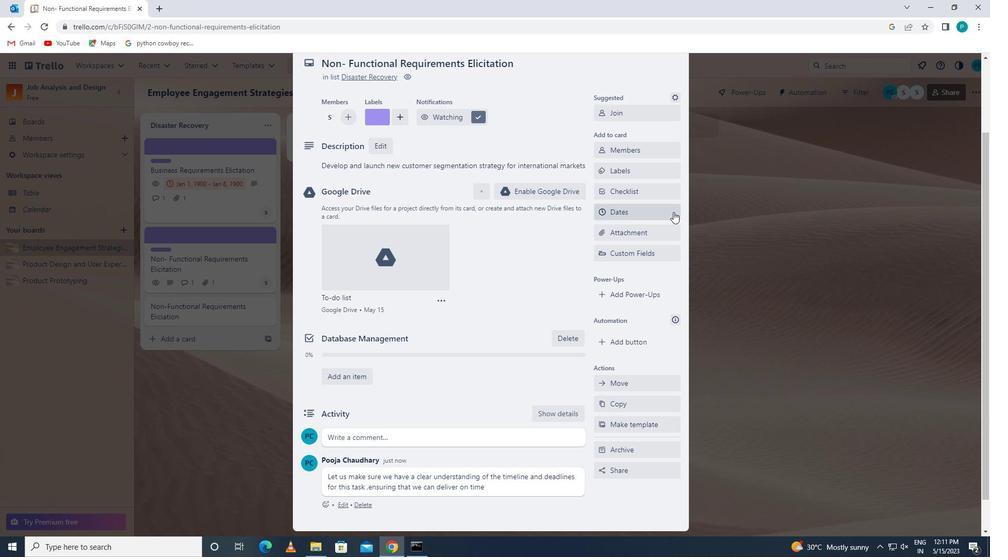 
Action: Mouse moved to (607, 280)
Screenshot: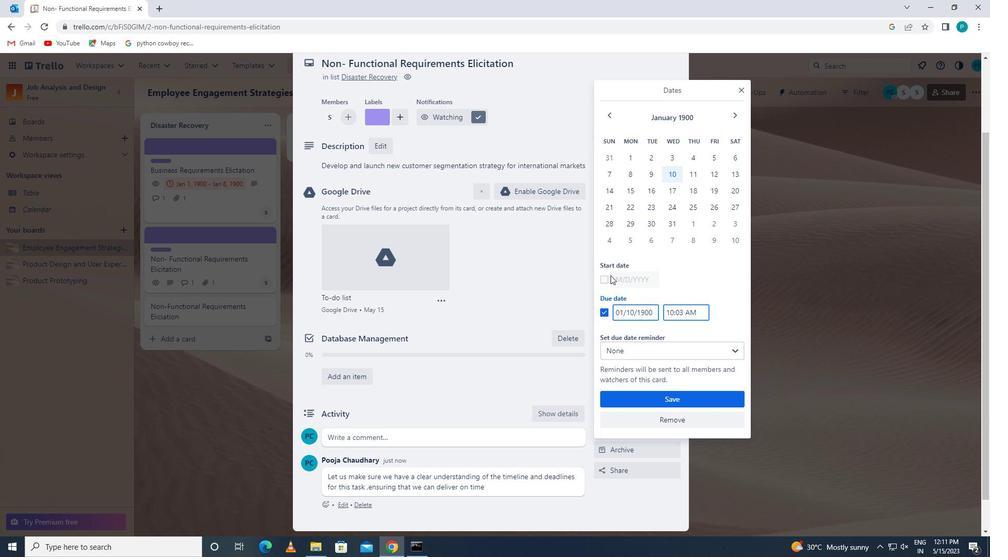 
Action: Mouse pressed left at (607, 280)
Screenshot: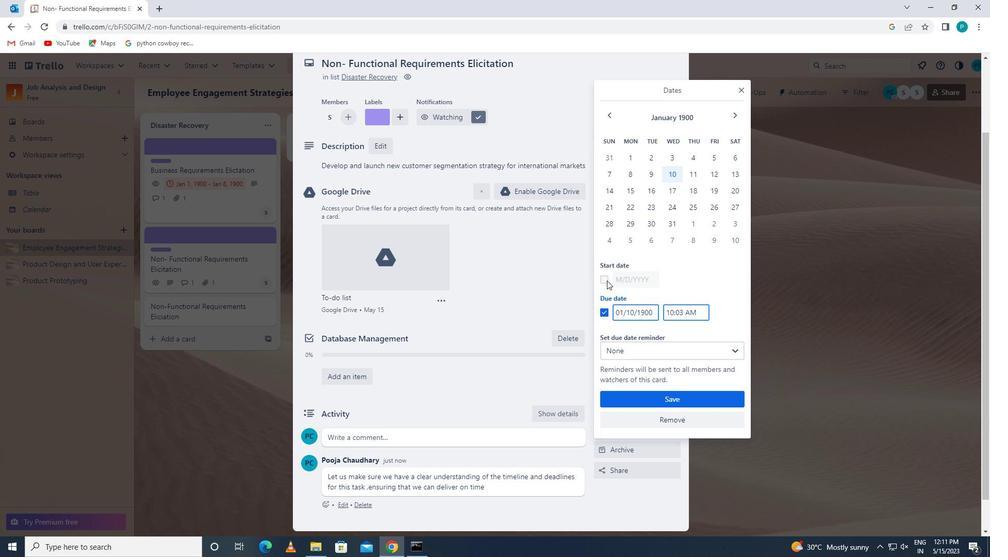 
Action: Mouse moved to (617, 280)
Screenshot: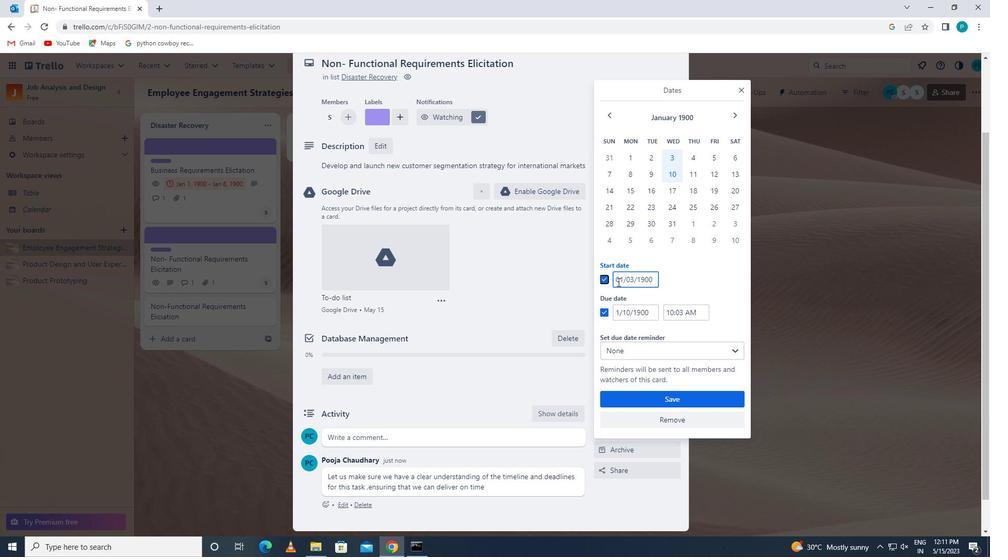 
Action: Mouse pressed left at (617, 280)
Screenshot: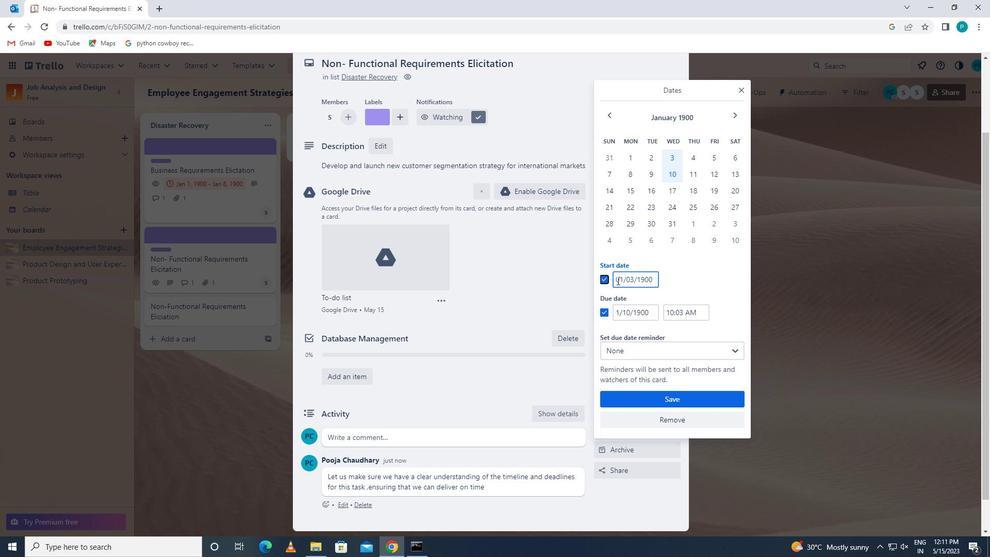 
Action: Mouse moved to (649, 283)
Screenshot: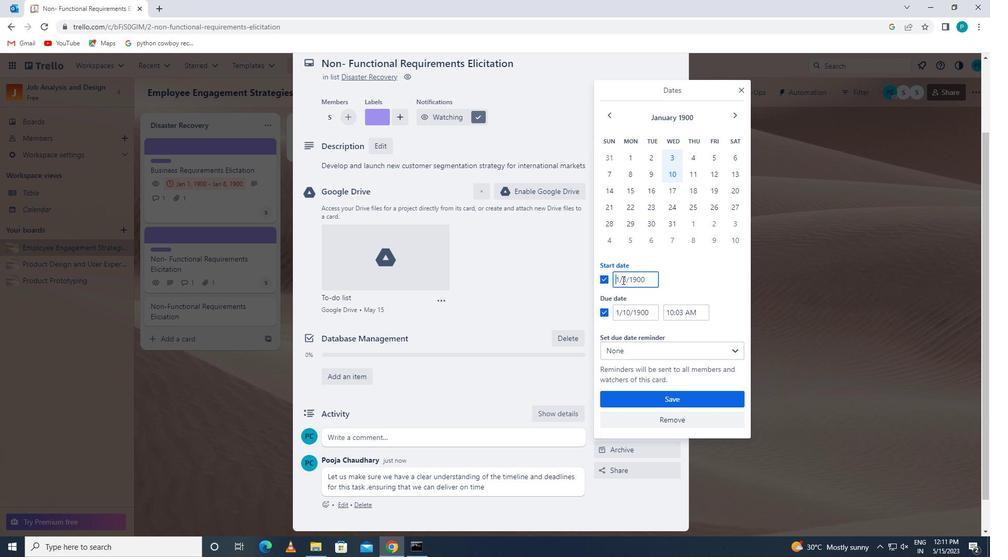 
Action: Key pressed 1/4/1900
Screenshot: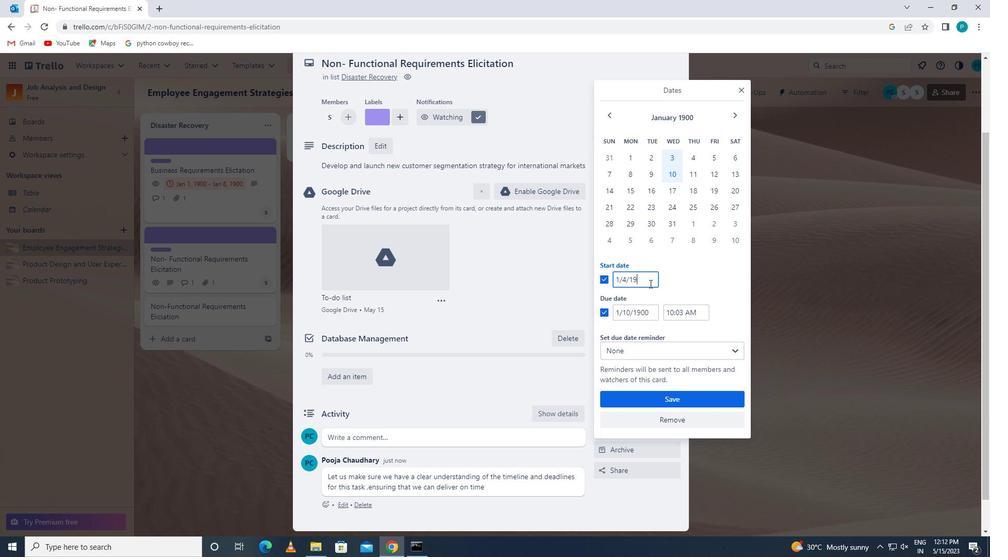 
Action: Mouse moved to (650, 315)
Screenshot: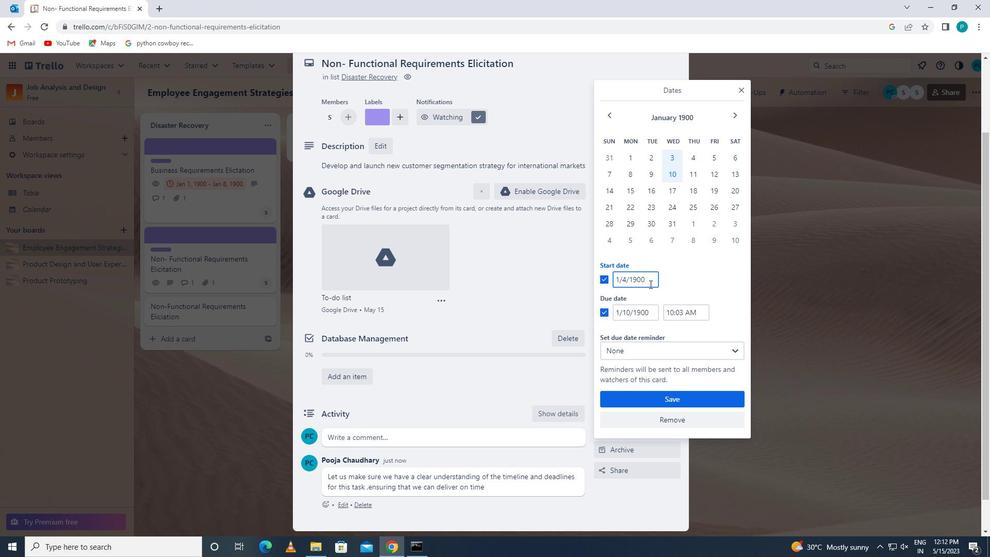 
Action: Mouse pressed left at (650, 315)
Screenshot: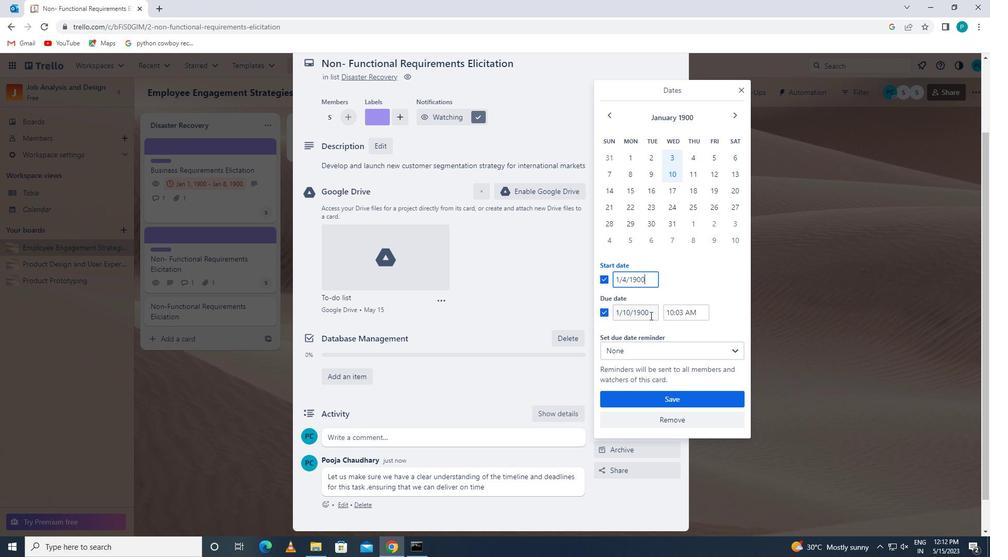 
Action: Mouse moved to (614, 314)
Screenshot: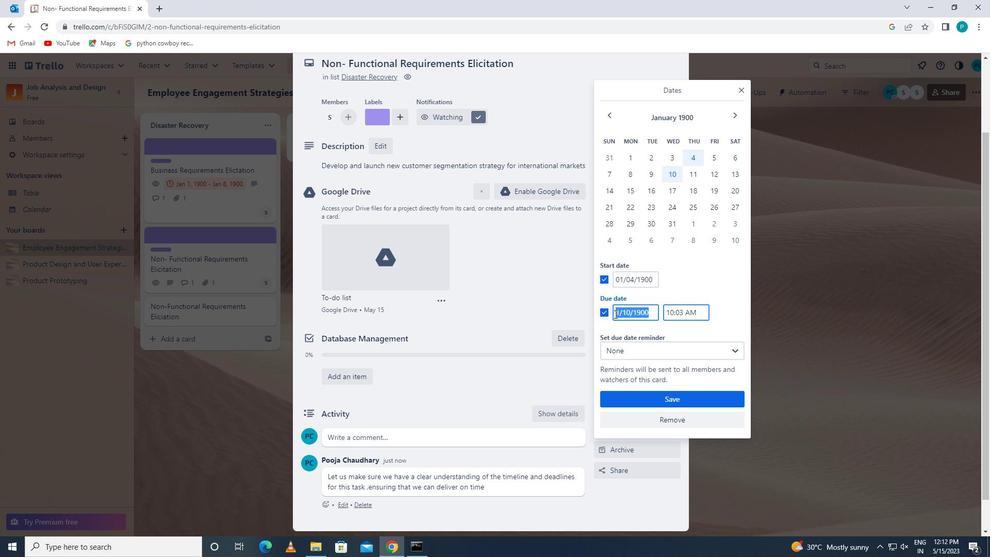 
Action: Key pressed 1/11/1900
Screenshot: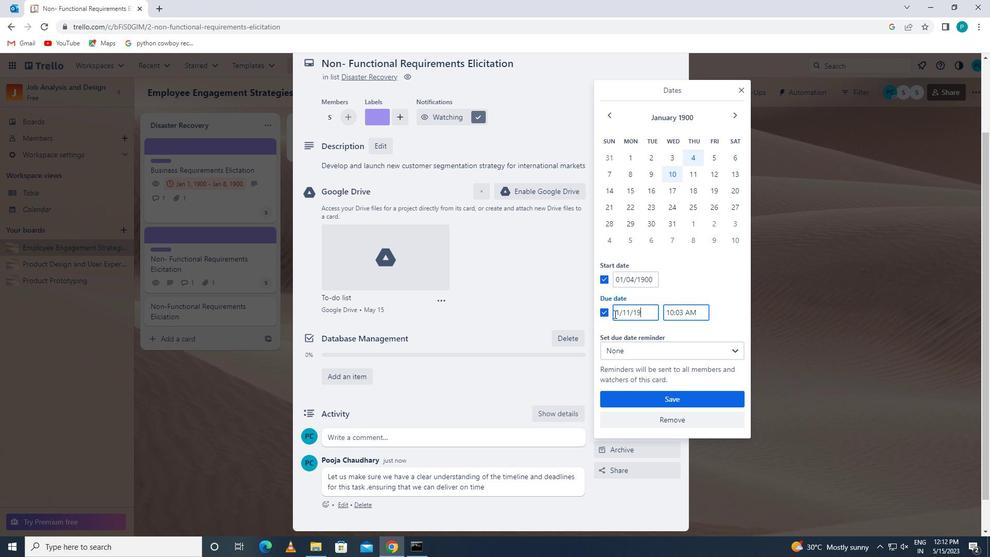 
Action: Mouse moved to (623, 392)
Screenshot: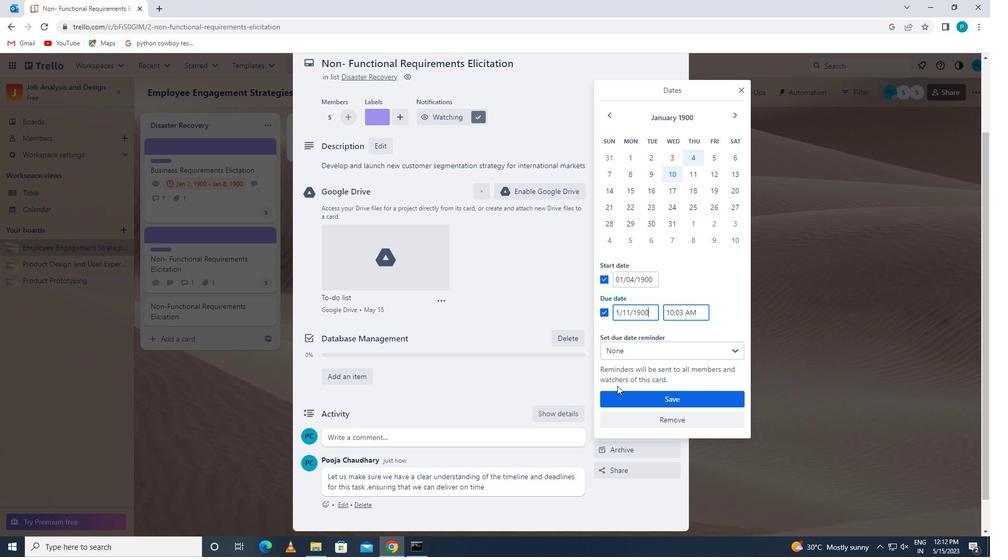
Action: Mouse pressed left at (623, 392)
Screenshot: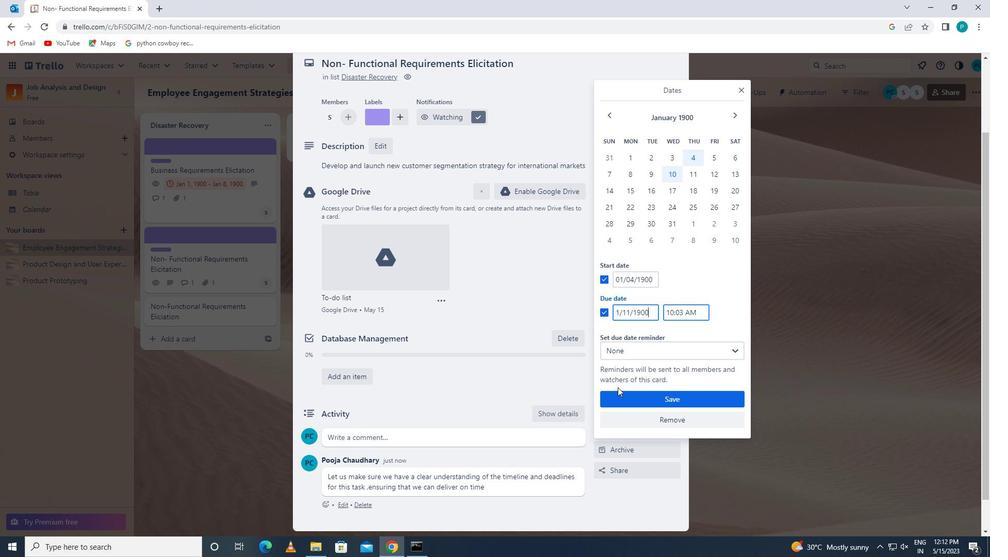 
Action: Mouse scrolled (623, 393) with delta (0, 0)
Screenshot: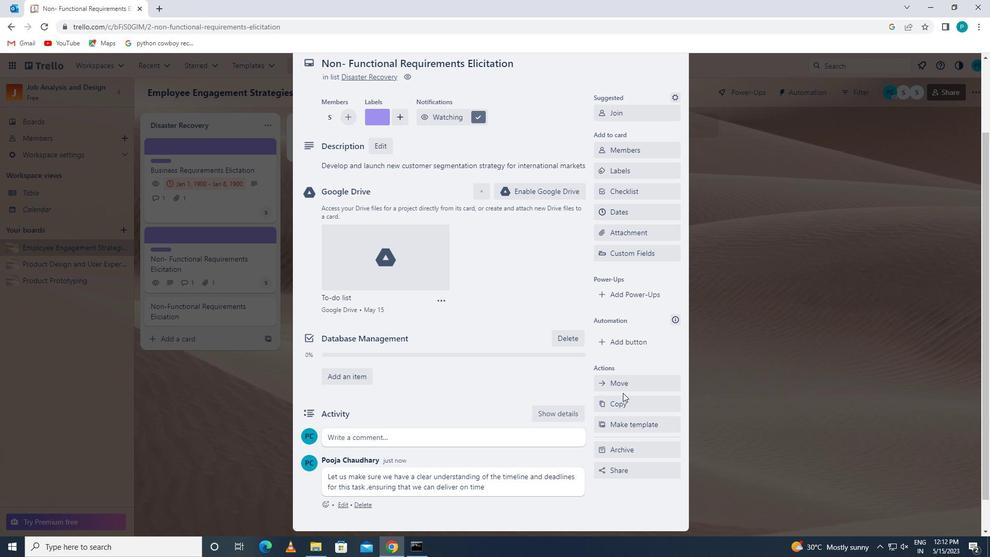 
Action: Mouse scrolled (623, 393) with delta (0, 0)
Screenshot: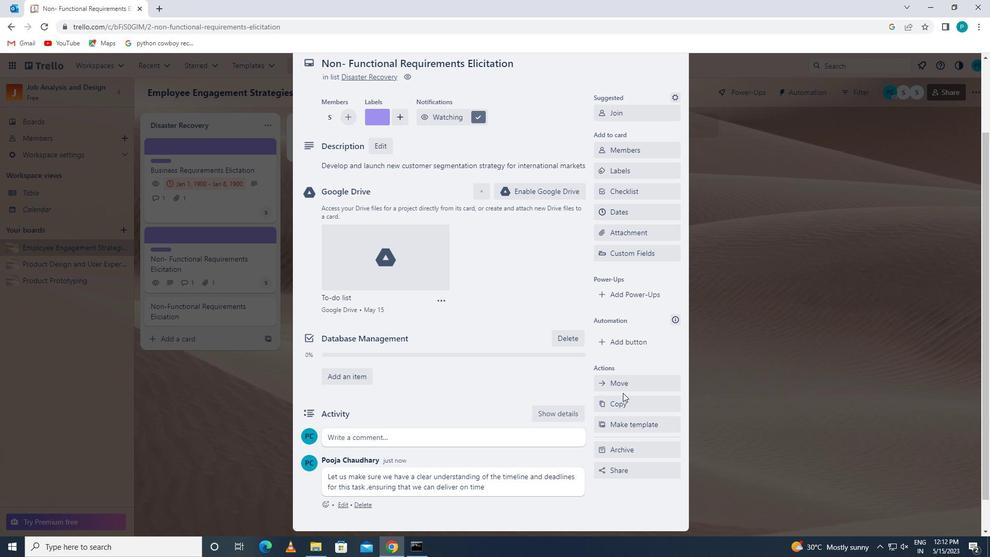 
Action: Mouse scrolled (623, 393) with delta (0, 0)
Screenshot: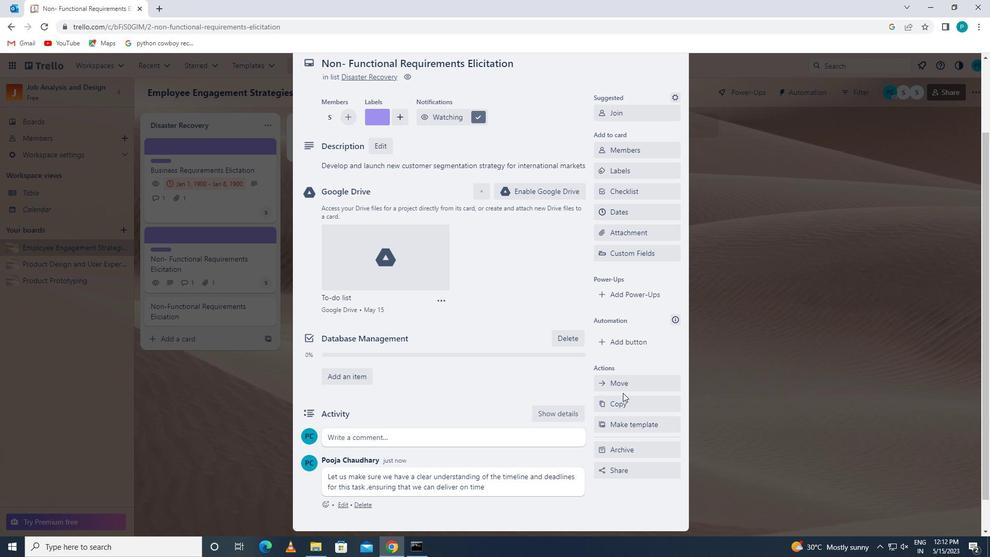 
